 Task: In the Company york.cuny.edu, Create email and send with subject: 'Elevate Your Success: Introducing a Transformative Opportunity', and with mail content 'Good Evening,_x000D_
Step into a world of unlimited possibilities. Our cutting-edge solution will empower you to overcome challenges and achieve unparalleled success in your industry._x000D_
Thanks and Regards', attach the document: Agenda.pdf and insert image: visitingcard.jpg. Below Thank and Regards, write Reddit and insert the URL: www.reddit.com. Mark checkbox to create task to follow up : In 2 business days .  Enter or choose an email address of recipient's from company's contact and send.. Logged in from softage.10@softage.net
Action: Mouse moved to (59, 52)
Screenshot: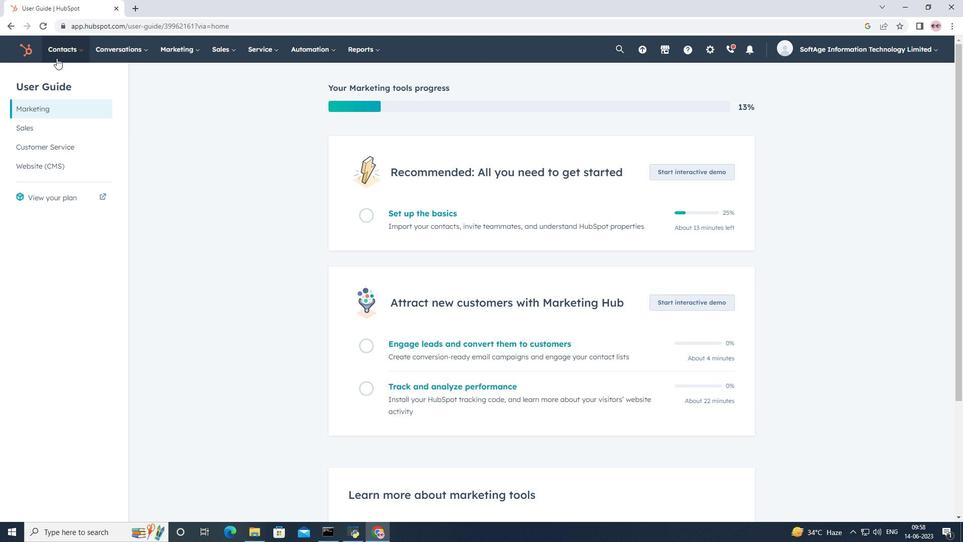 
Action: Mouse pressed left at (59, 52)
Screenshot: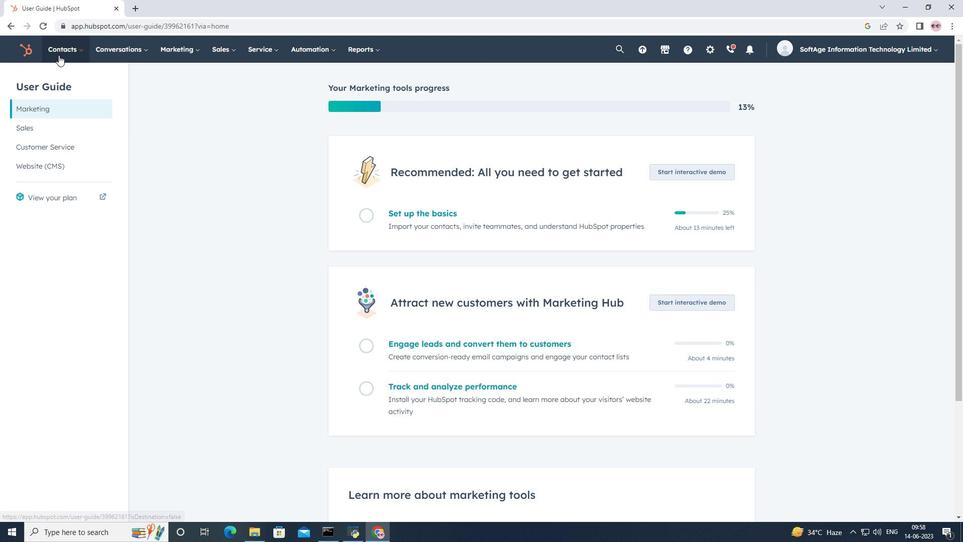 
Action: Mouse moved to (82, 93)
Screenshot: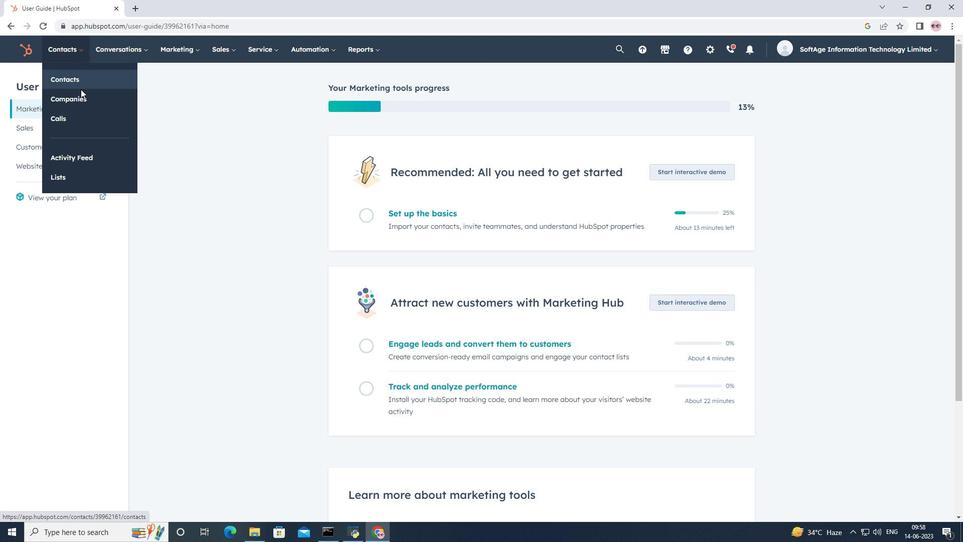 
Action: Mouse pressed left at (82, 93)
Screenshot: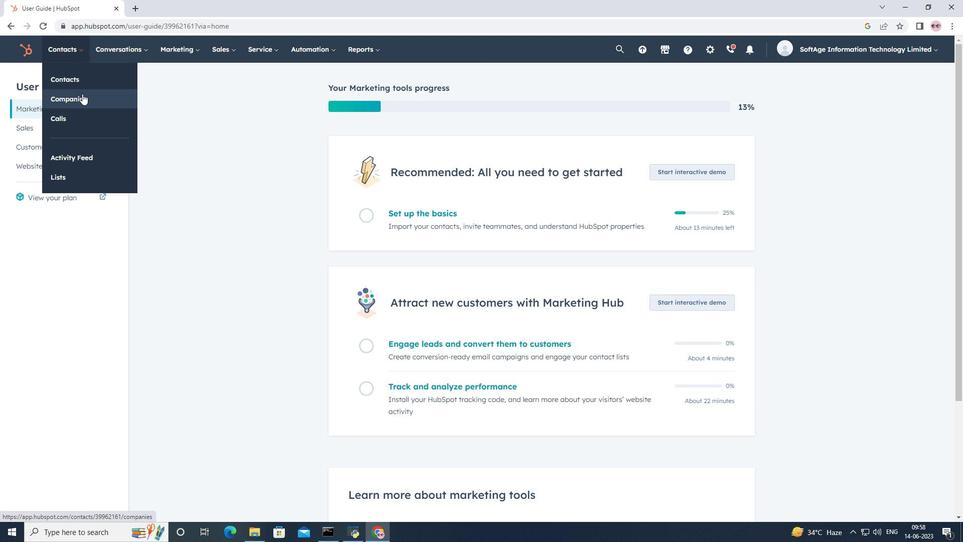 
Action: Mouse moved to (84, 165)
Screenshot: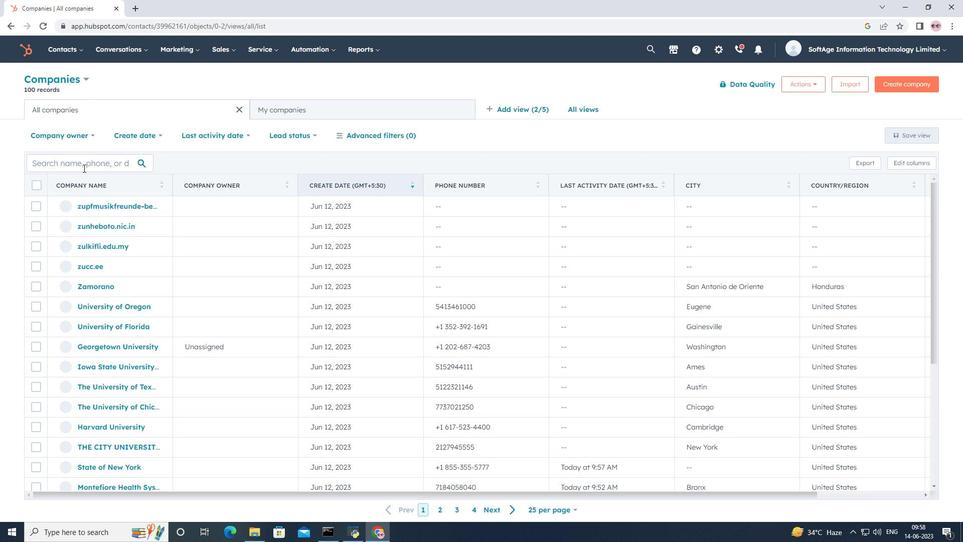 
Action: Mouse pressed left at (84, 165)
Screenshot: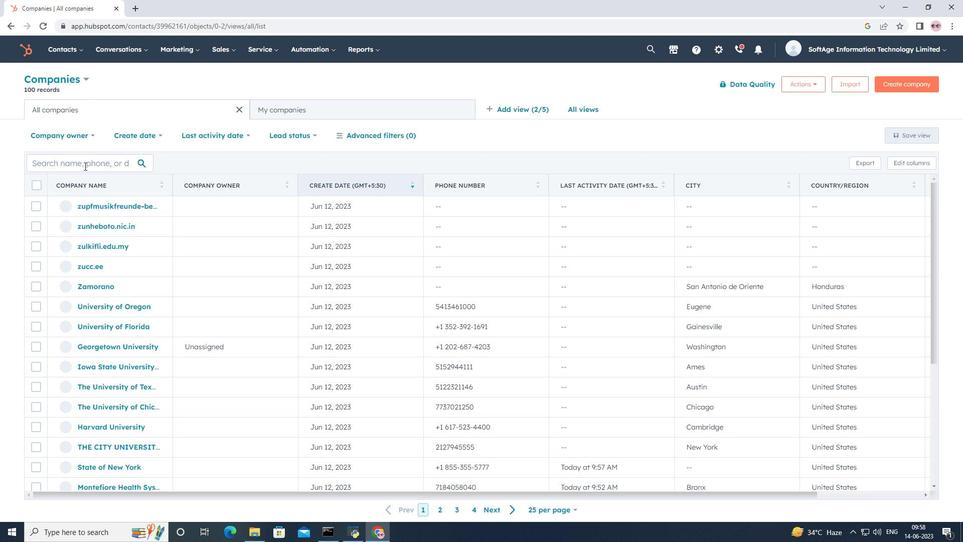 
Action: Key pressed <Key.shift><Key.shift><Key.shift><Key.shift><Key.shift><Key.shift><Key.shift><Key.shift><Key.shift><Key.shift><Key.shift><Key.shift><Key.shift><Key.shift><Key.shift><Key.shift><Key.shift><Key.shift><Key.shift><Key.shift><Key.shift><Key.shift><Key.shift><Key.shift><Key.shift><Key.shift><Key.shift><Key.shift><Key.shift><Key.shift><Key.shift><Key.shift><Key.shift><Key.shift><Key.shift><Key.shift>T<Key.backspace><Key.shift><Key.shift><Key.shift><Key.shift><Key.shift>Y<Key.backspace>york.edu
Screenshot: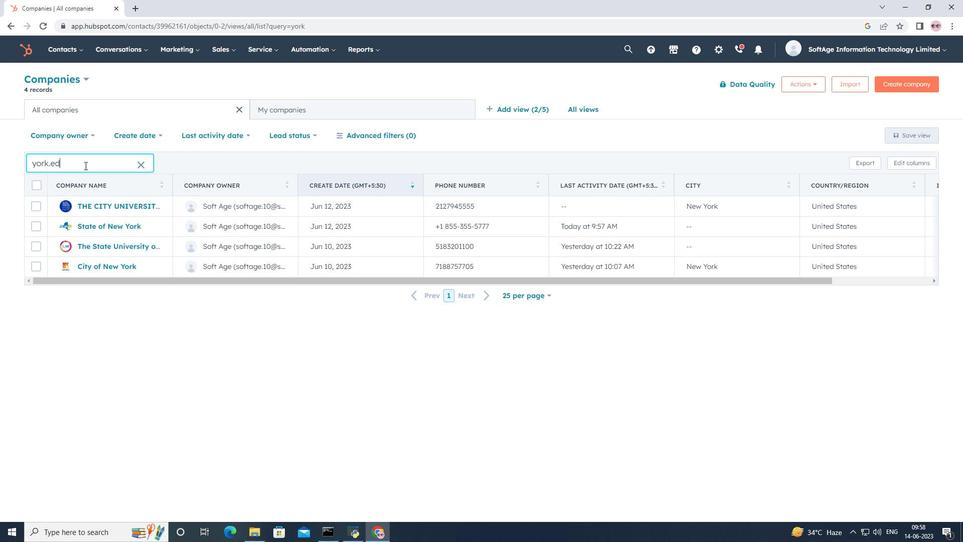 
Action: Mouse moved to (105, 210)
Screenshot: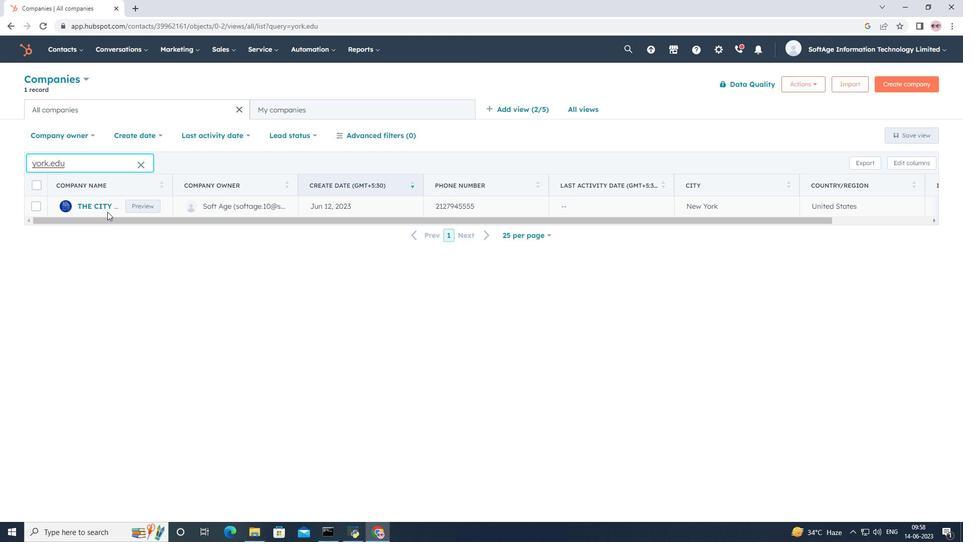 
Action: Mouse pressed left at (105, 210)
Screenshot: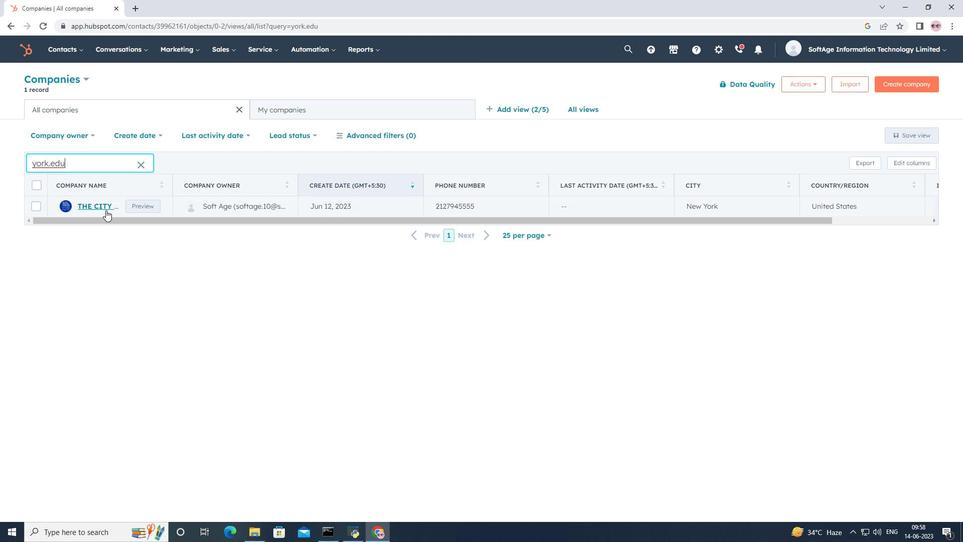 
Action: Mouse moved to (62, 168)
Screenshot: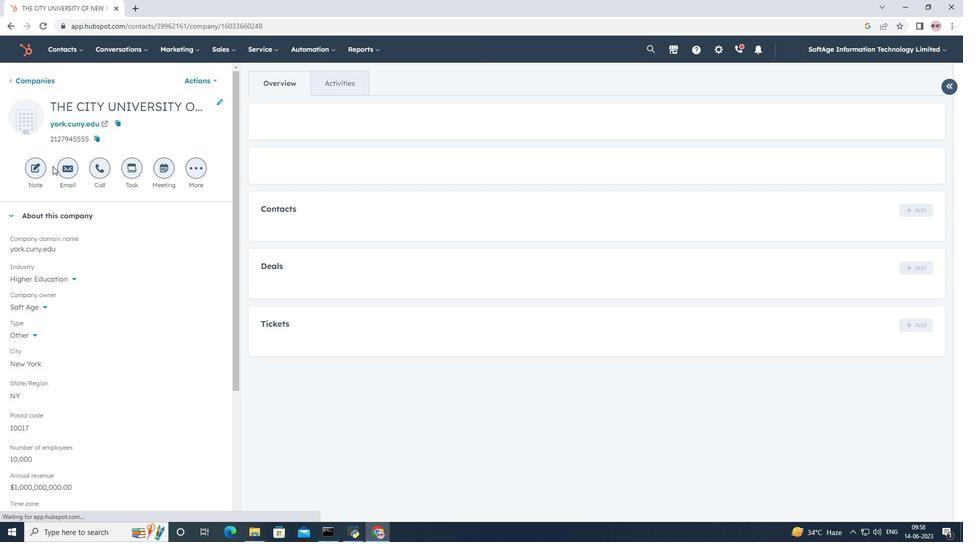 
Action: Mouse pressed left at (62, 168)
Screenshot: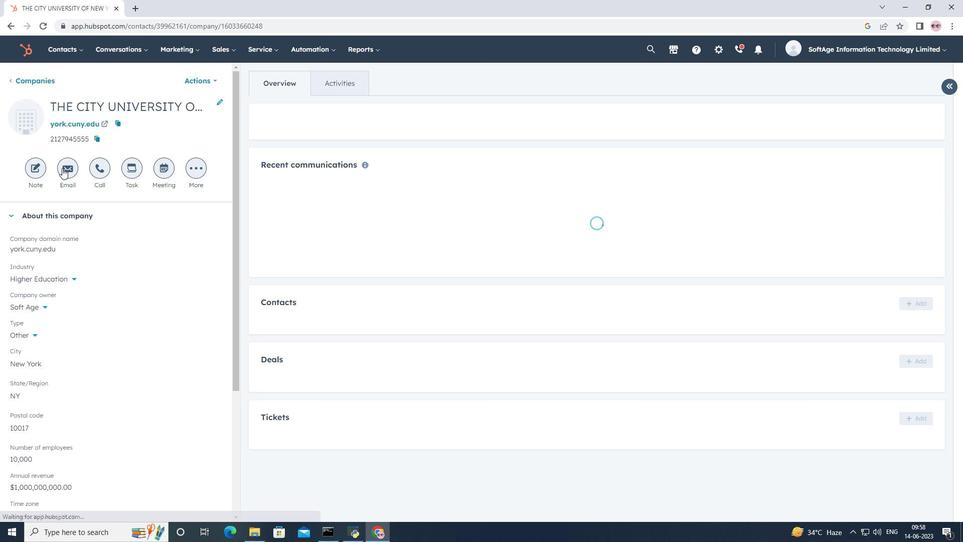 
Action: Mouse moved to (626, 337)
Screenshot: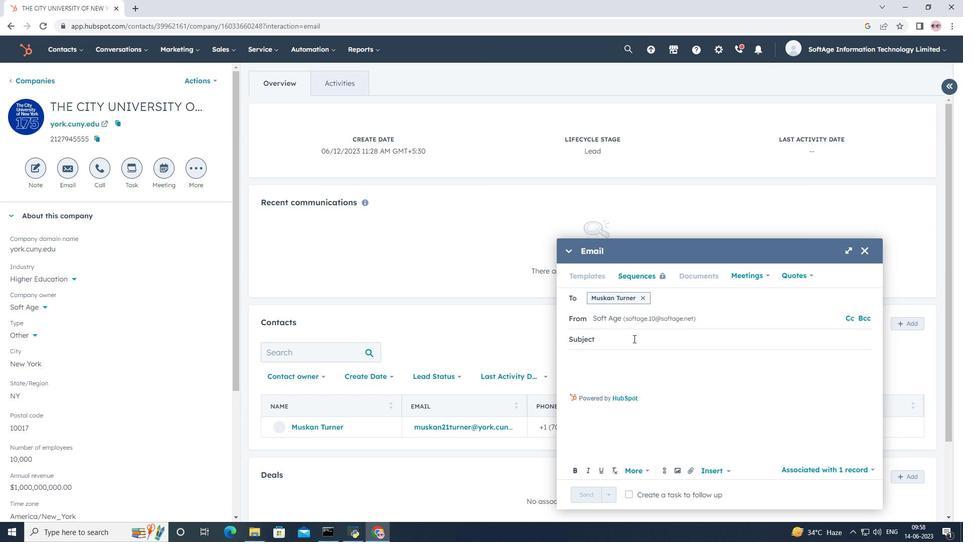
Action: Mouse pressed left at (626, 337)
Screenshot: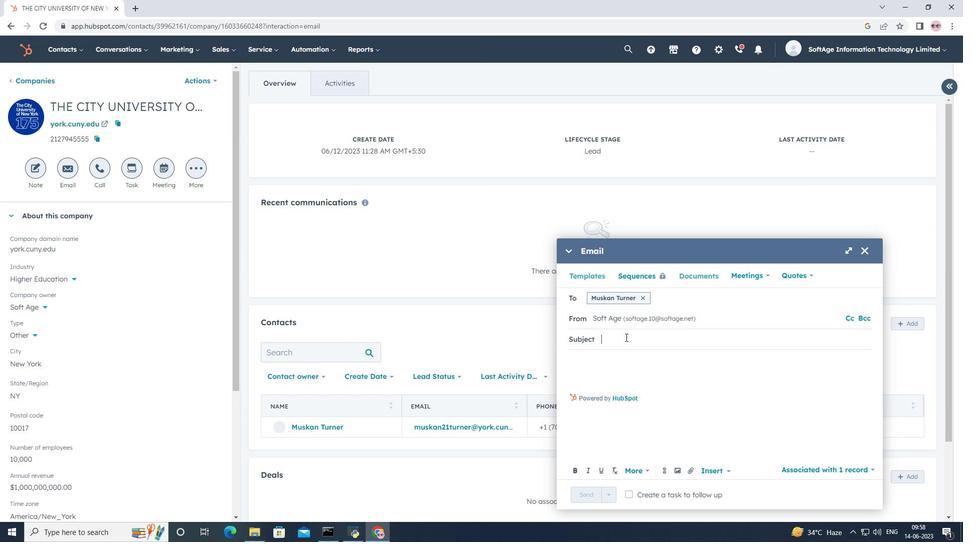 
Action: Key pressed <Key.shift>elevate<Key.space><Key.shift>Your<Key.space><Key.shift>Success<Key.shift>:<Key.space><Key.shift>Introducing<Key.space>a<Key.space><Key.shift><Key.shift><Key.shift><Key.shift><Key.shift><Key.shift><Key.shift><Key.shift><Key.shift><Key.shift>Transformative<Key.space><Key.shift><Key.shift>Opportunity
Screenshot: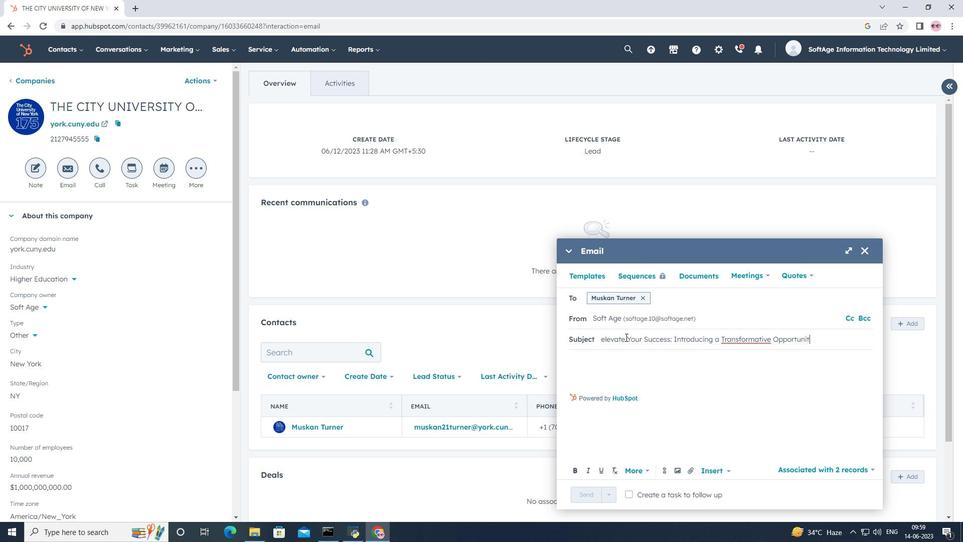 
Action: Mouse moved to (598, 358)
Screenshot: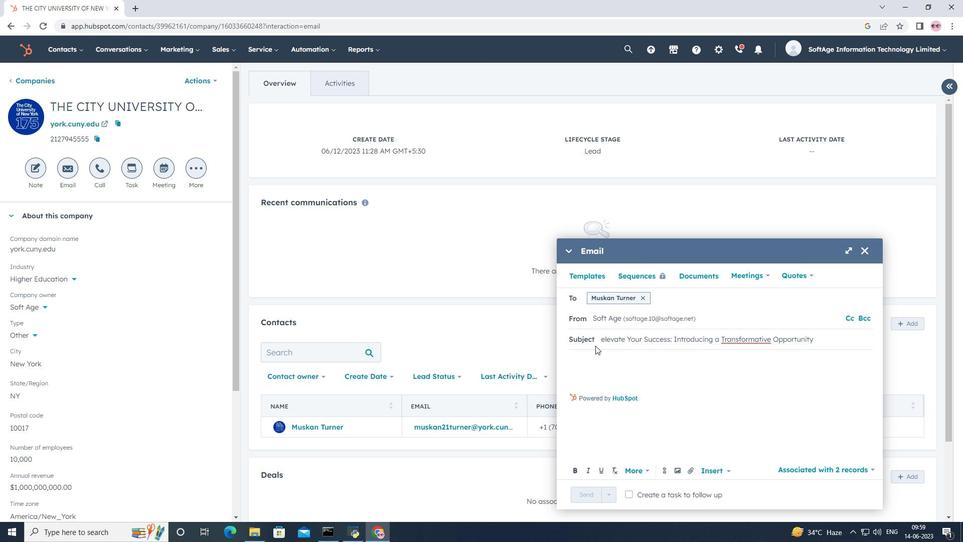 
Action: Mouse pressed left at (598, 358)
Screenshot: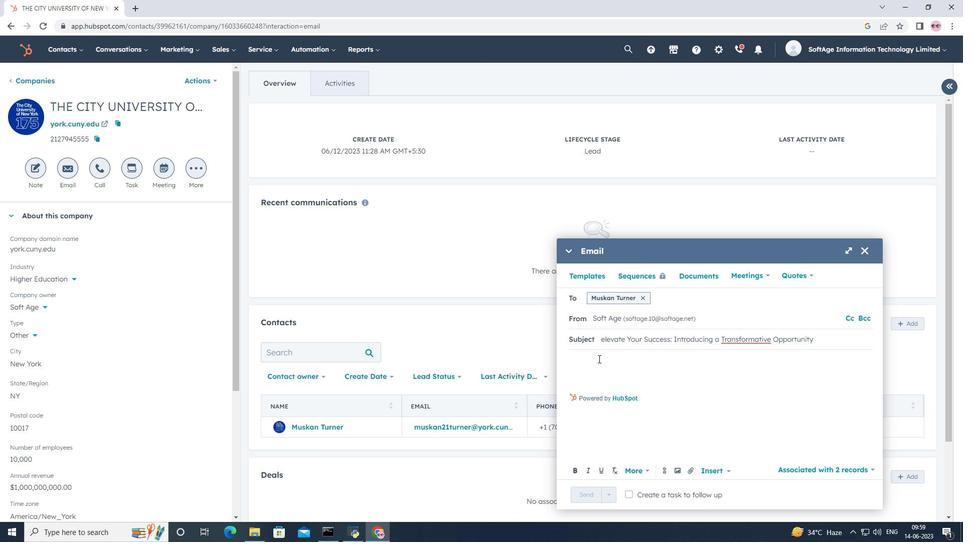 
Action: Key pressed <Key.shift><Key.shift><Key.shift><Key.shift><Key.shift><Key.shift><Key.shift><Key.shift><Key.shift><Key.shift><Key.shift><Key.shift><Key.shift><Key.shift><Key.shift><Key.shift><Key.shift><Key.shift><Key.shift><Key.shift><Key.shift><Key.shift><Key.shift><Key.shift><Key.shift>Good<Key.space><Key.shift>Evening<Key.enter><Key.shift><Key.shift><Key.shift><Key.shift><Key.shift><Key.shift><Key.shift><Key.shift><Key.shift><Key.shift><Key.shift><Key.shift><Key.shift><Key.shift><Key.shift><Key.shift><Key.shift><Key.shift><Key.shift><Key.shift><Key.shift><Key.shift><Key.shift><Key.shift><Key.shift>Step<Key.space>into<Key.space>aw<Key.backspace><Key.space>world<Key.space>of<Key.space>unlimited<Key.space>possibilities.<Key.space><Key.shift>Our<Key.space>cutting<Key.space><Key.backspace>-edge<Key.space>solution<Key.space>will<Key.space>empower<Key.space>you<Key.space>to<Key.space>over<Key.space><Key.backspace>come<Key.space>challenges<Key.space>and<Key.space>achieve<Key.space>unparalleled<Key.space>success<Key.space>in<Key.space>your<Key.space>industry.<Key.enter><Key.shift><Key.shift><Key.shift><Key.shift><Key.shift><Key.shift><Key.shift>Thanks<Key.space>and<Key.space><Key.shift>Regards<Key.enter>
Screenshot: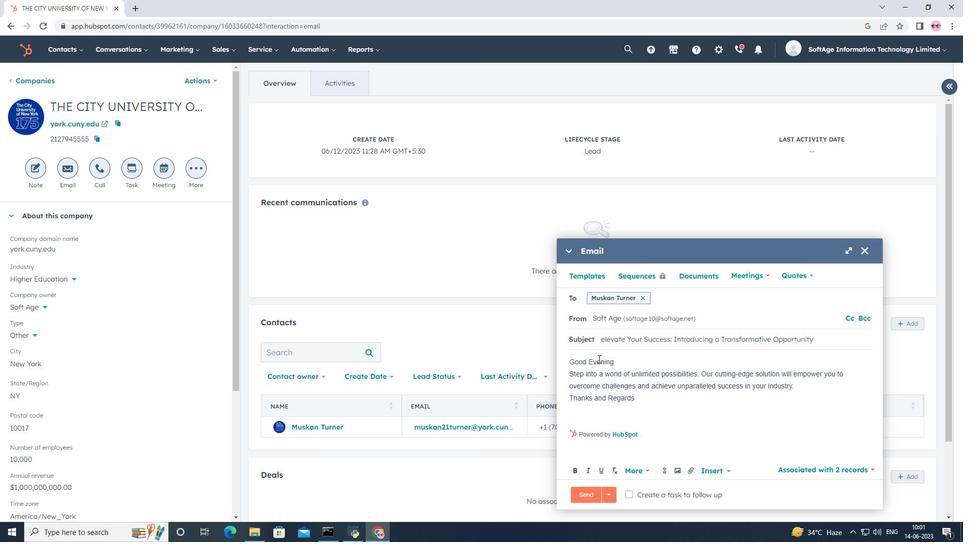 
Action: Mouse moved to (691, 473)
Screenshot: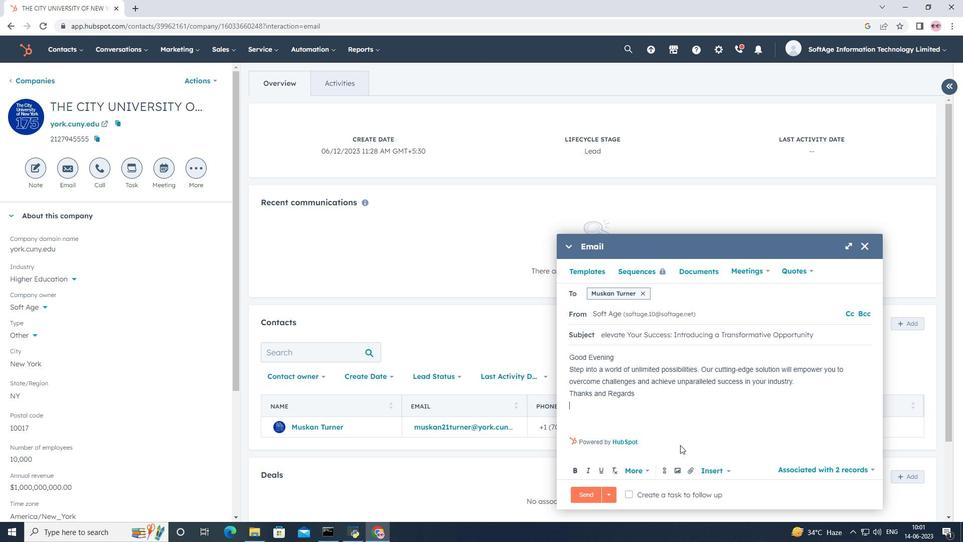 
Action: Mouse pressed left at (691, 473)
Screenshot: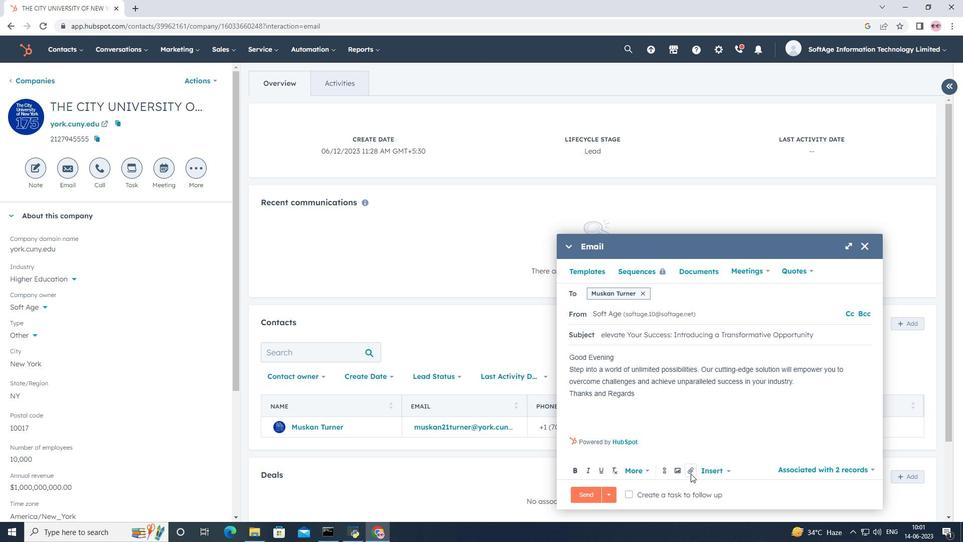 
Action: Mouse moved to (697, 436)
Screenshot: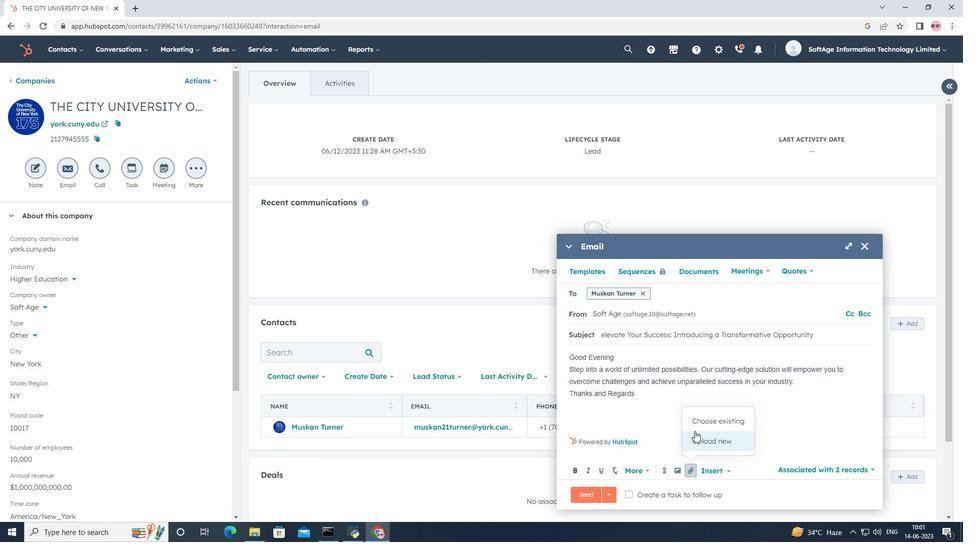 
Action: Mouse pressed left at (697, 436)
Screenshot: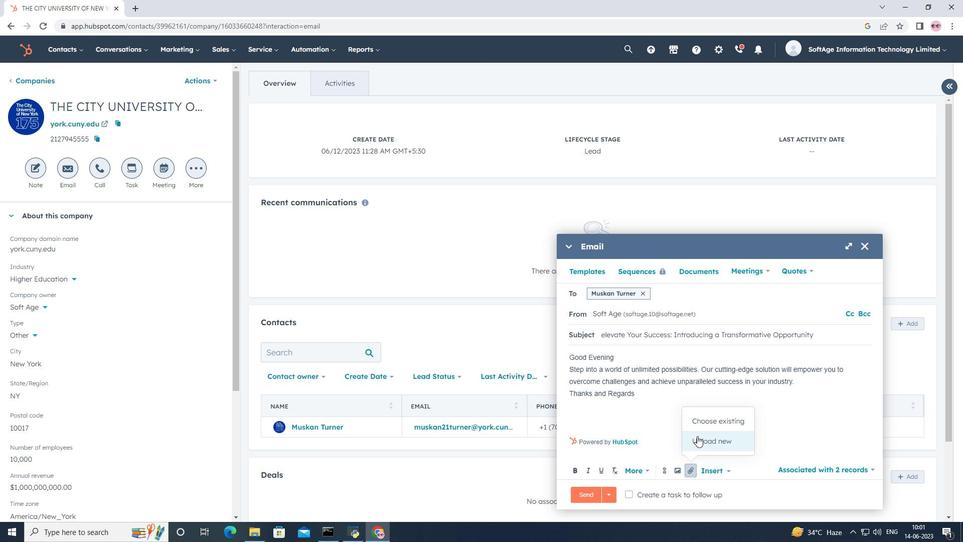 
Action: Mouse moved to (56, 129)
Screenshot: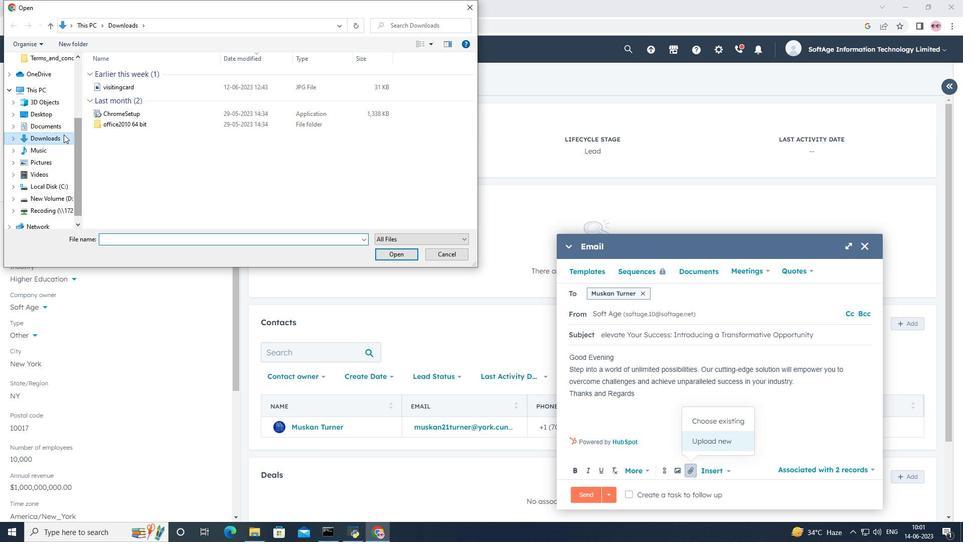 
Action: Mouse pressed left at (56, 129)
Screenshot: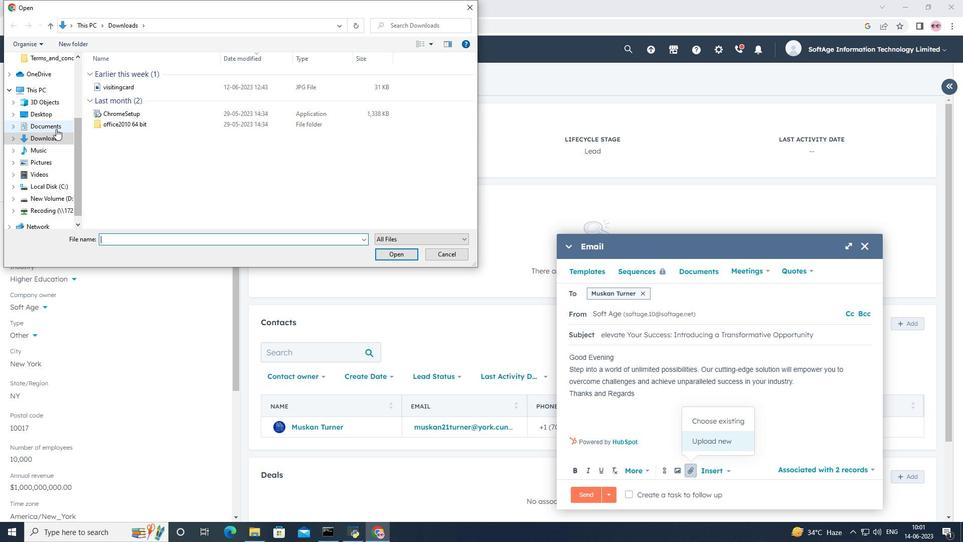 
Action: Mouse moved to (131, 85)
Screenshot: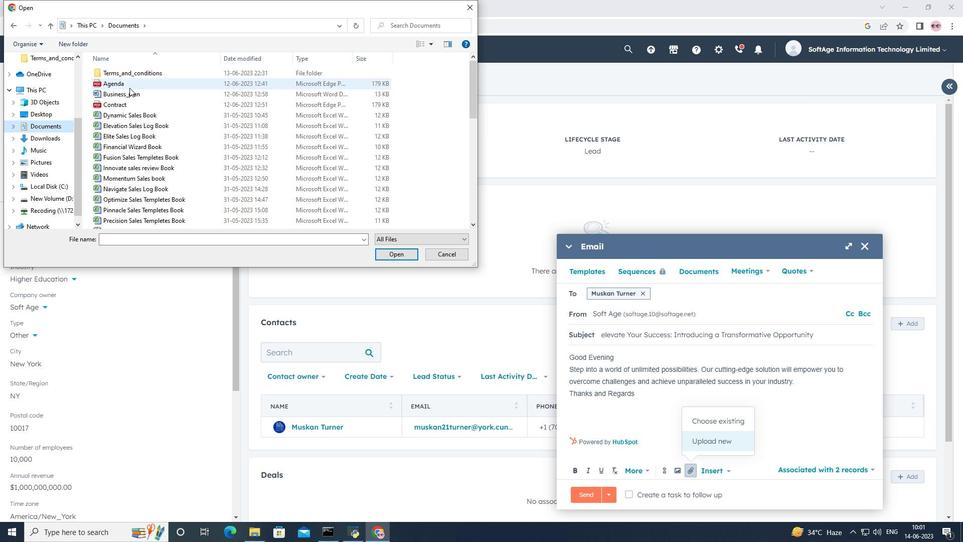 
Action: Mouse pressed left at (131, 85)
Screenshot: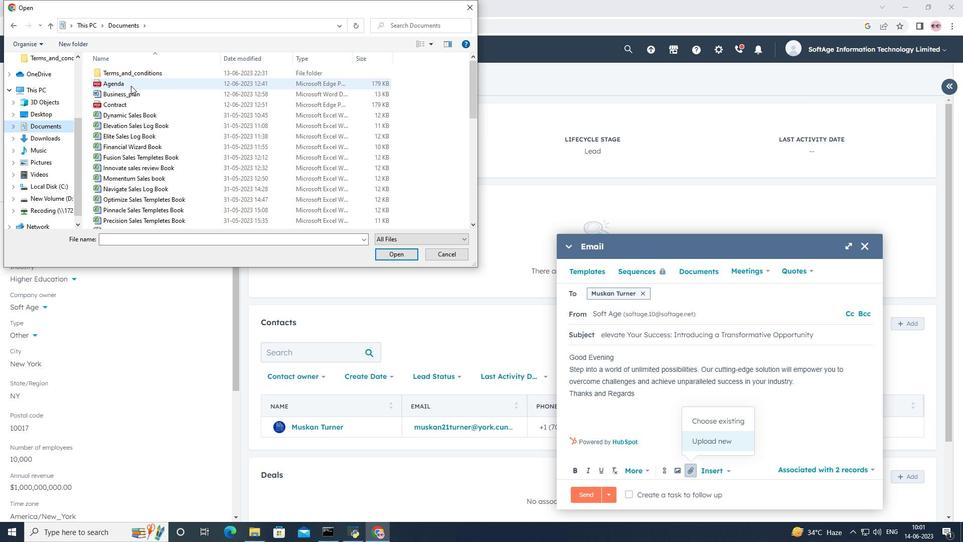 
Action: Mouse moved to (414, 254)
Screenshot: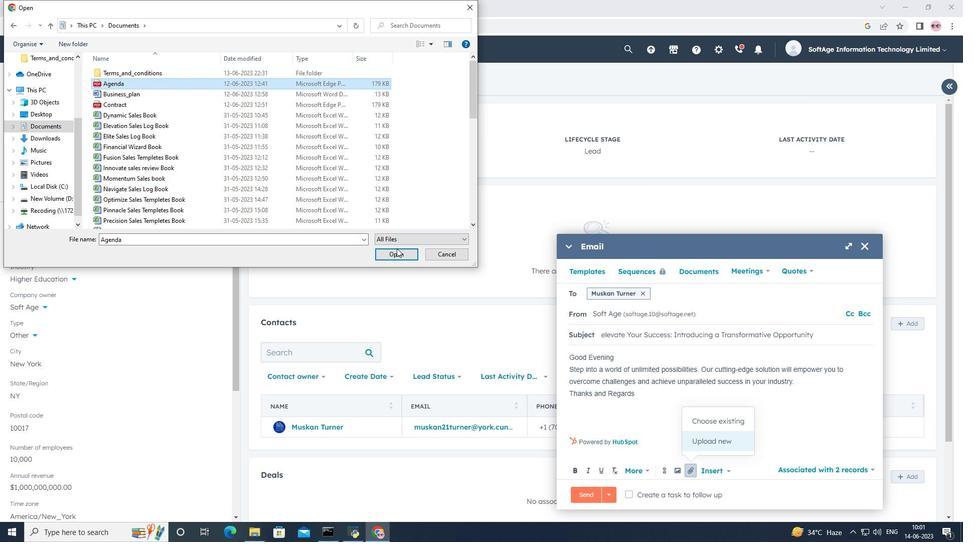 
Action: Mouse pressed left at (414, 254)
Screenshot: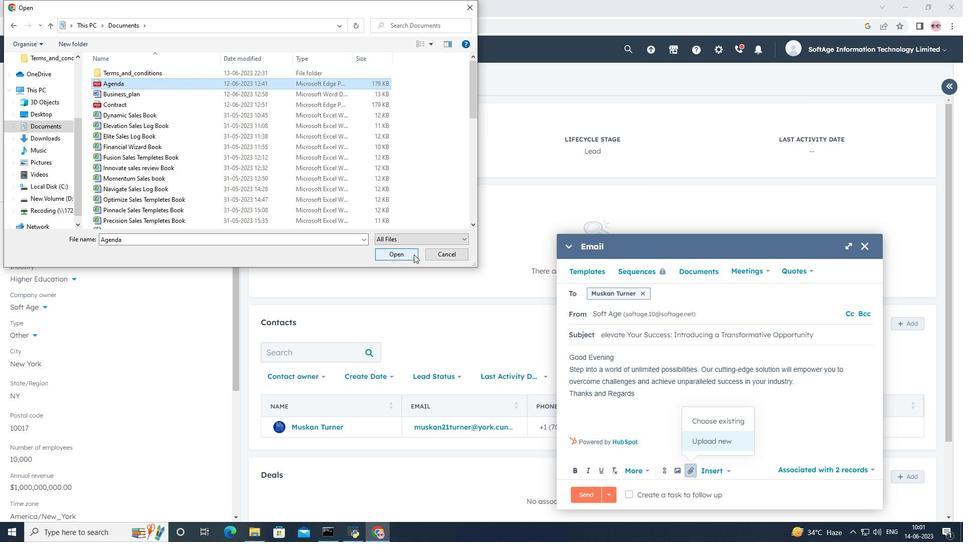 
Action: Mouse moved to (680, 443)
Screenshot: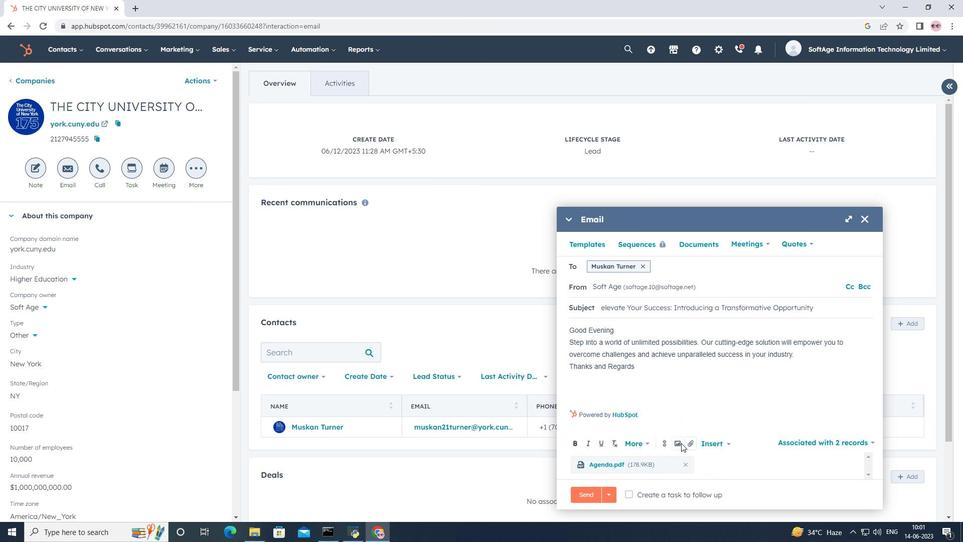 
Action: Mouse pressed left at (680, 443)
Screenshot: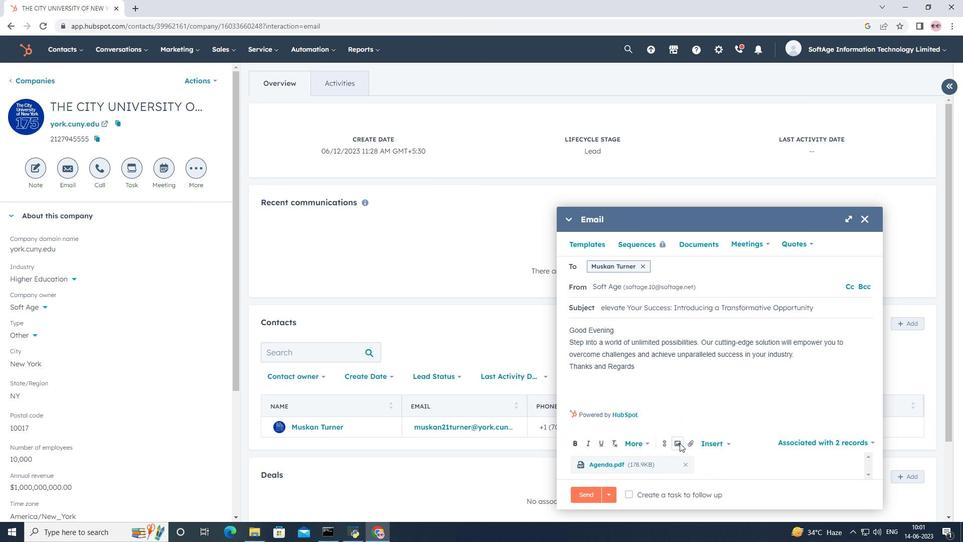 
Action: Mouse moved to (668, 415)
Screenshot: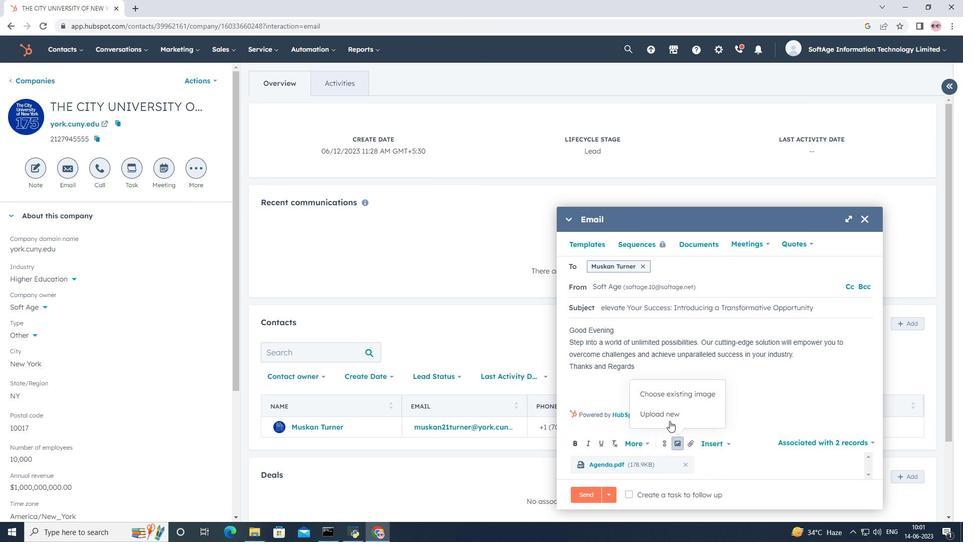 
Action: Mouse pressed left at (668, 415)
Screenshot: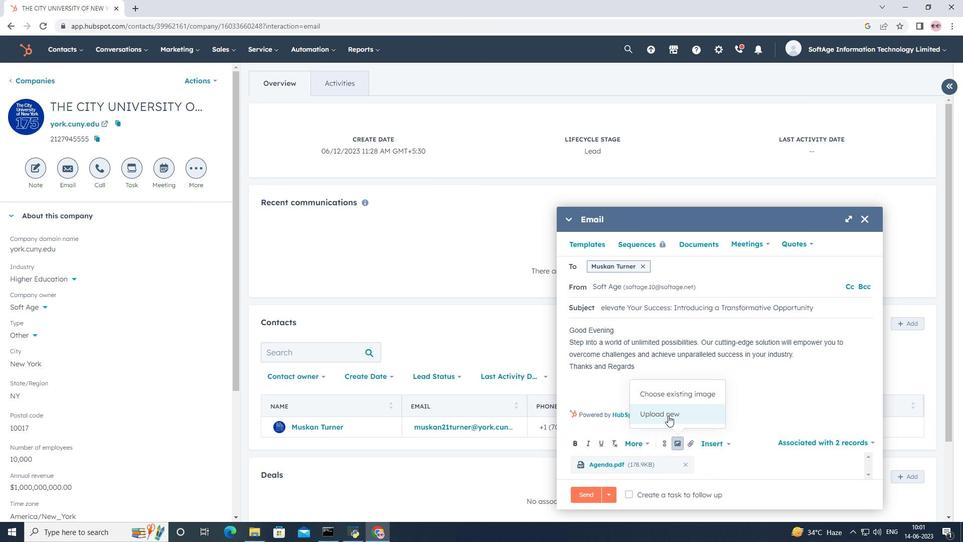 
Action: Mouse moved to (45, 138)
Screenshot: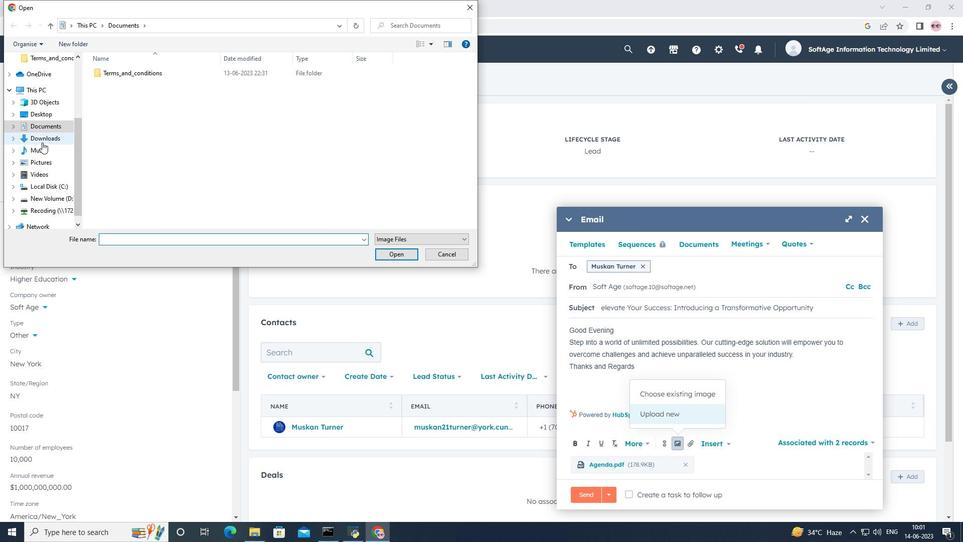
Action: Mouse pressed left at (45, 138)
Screenshot: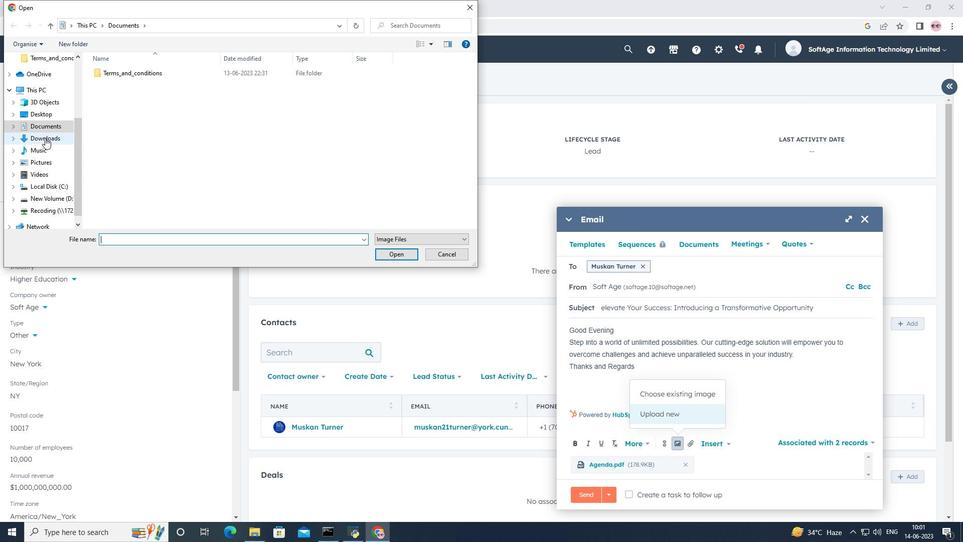 
Action: Mouse moved to (112, 83)
Screenshot: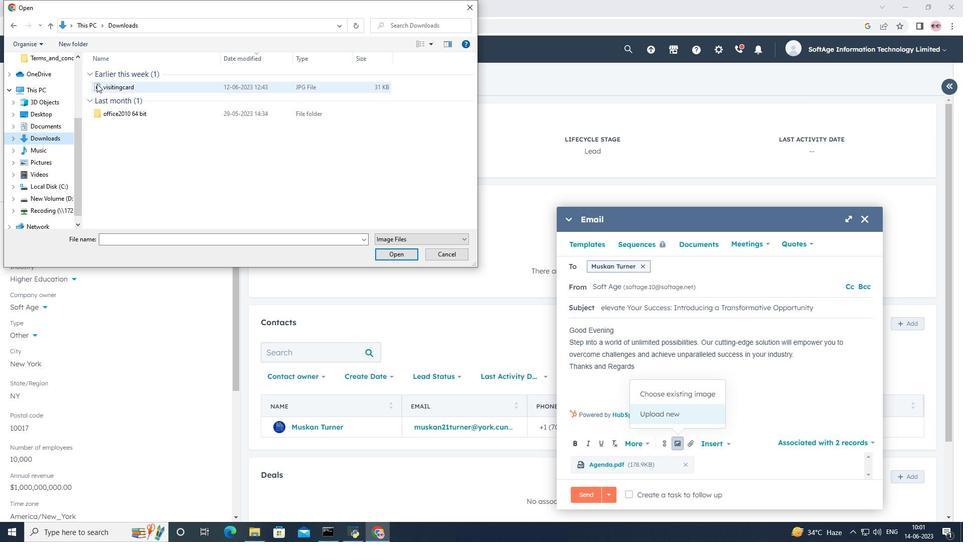 
Action: Mouse pressed left at (112, 83)
Screenshot: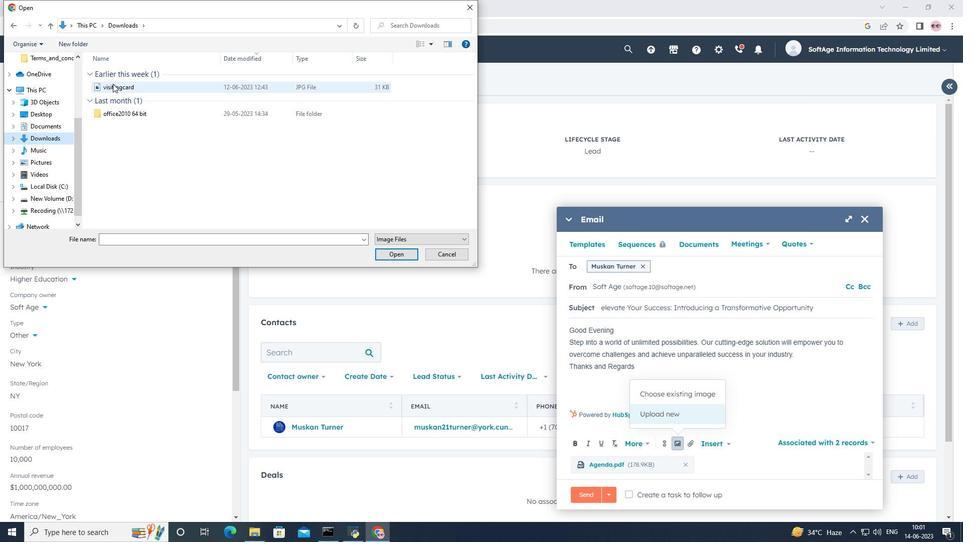 
Action: Mouse moved to (400, 253)
Screenshot: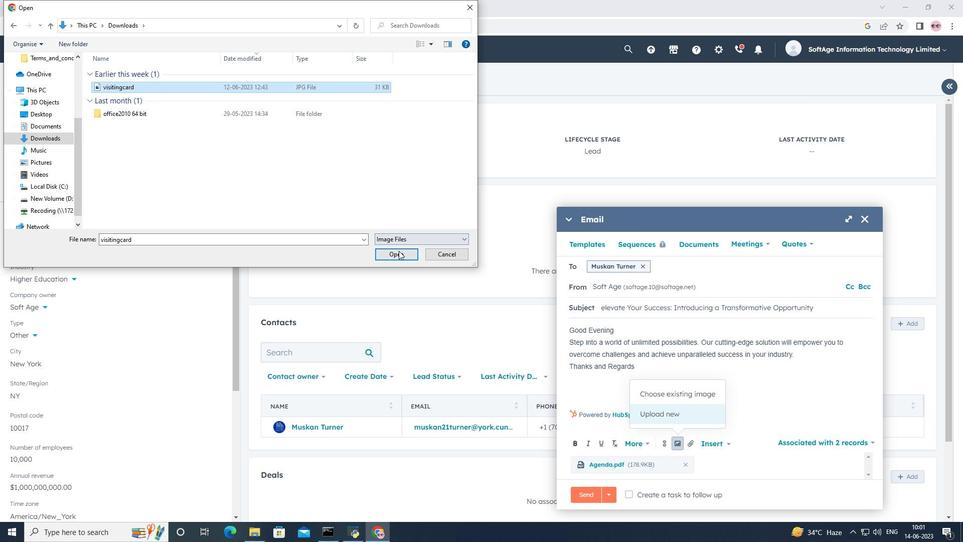 
Action: Mouse pressed left at (400, 253)
Screenshot: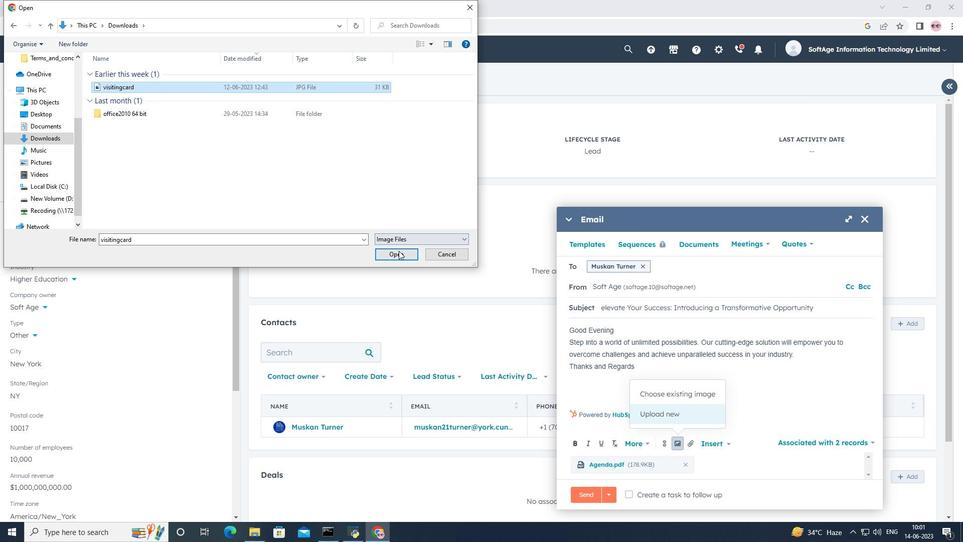
Action: Mouse moved to (601, 278)
Screenshot: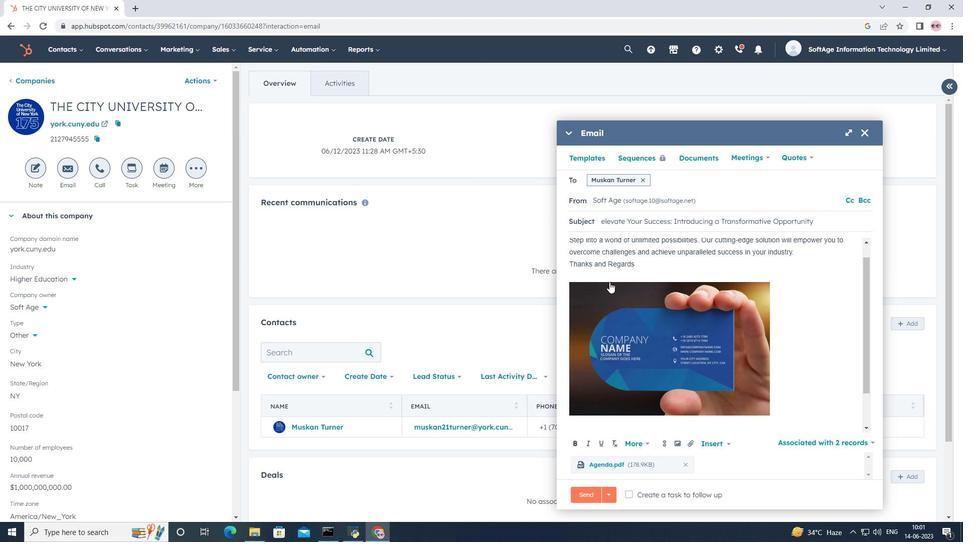 
Action: Mouse pressed left at (601, 278)
Screenshot: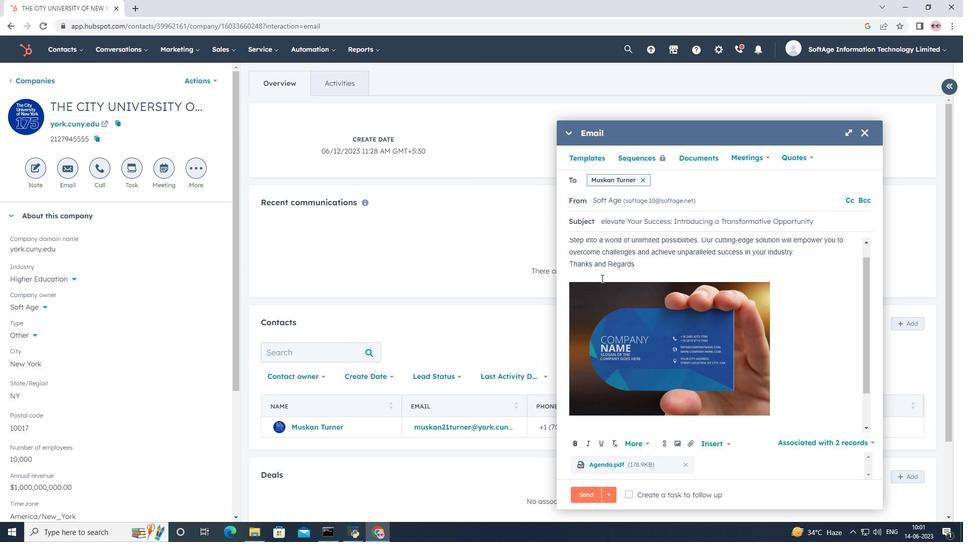 
Action: Key pressed <Key.shift>Reddit
Screenshot: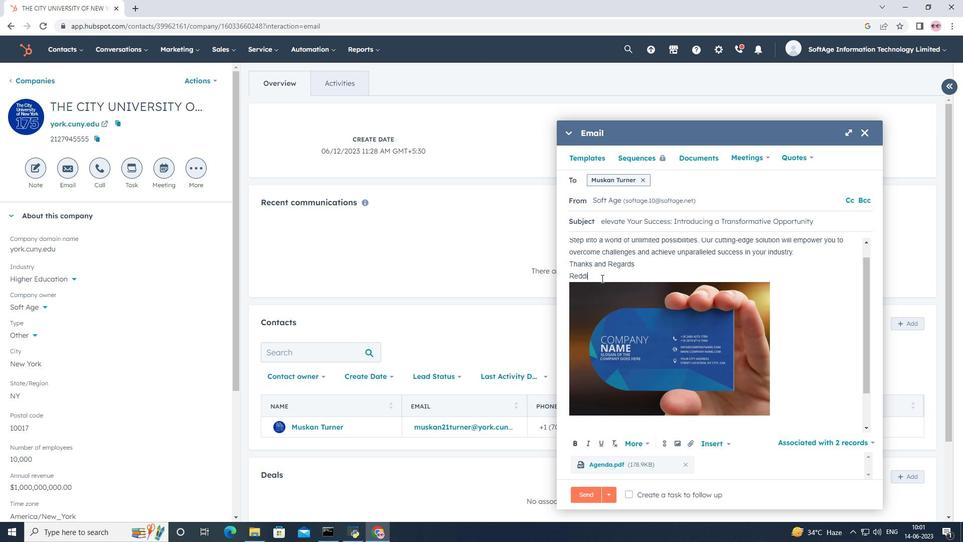 
Action: Mouse moved to (604, 282)
Screenshot: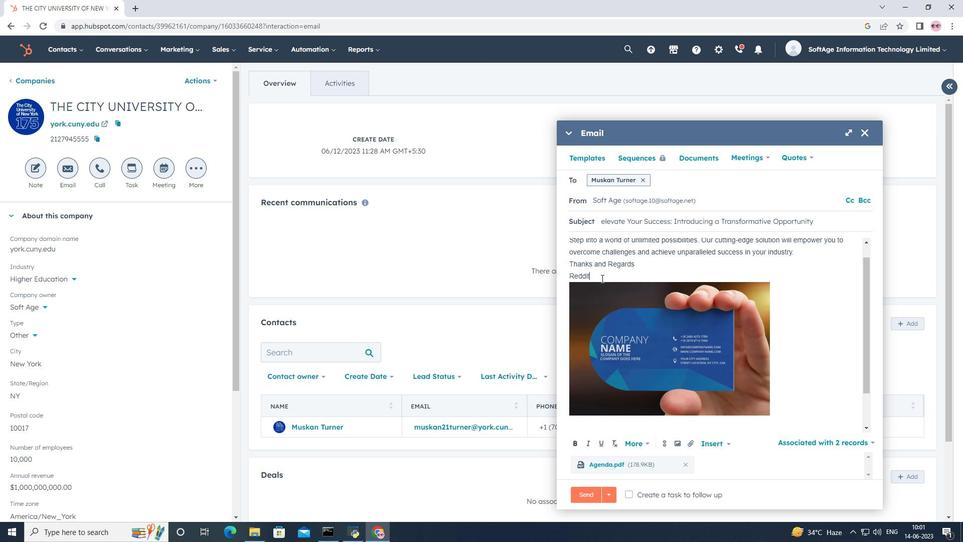 
Action: Key pressed <Key.space>
Screenshot: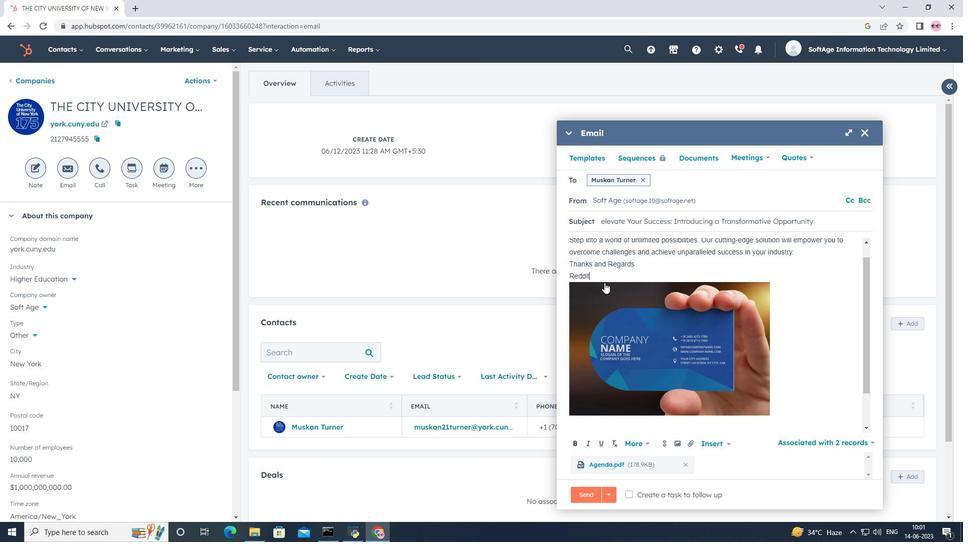 
Action: Mouse moved to (667, 443)
Screenshot: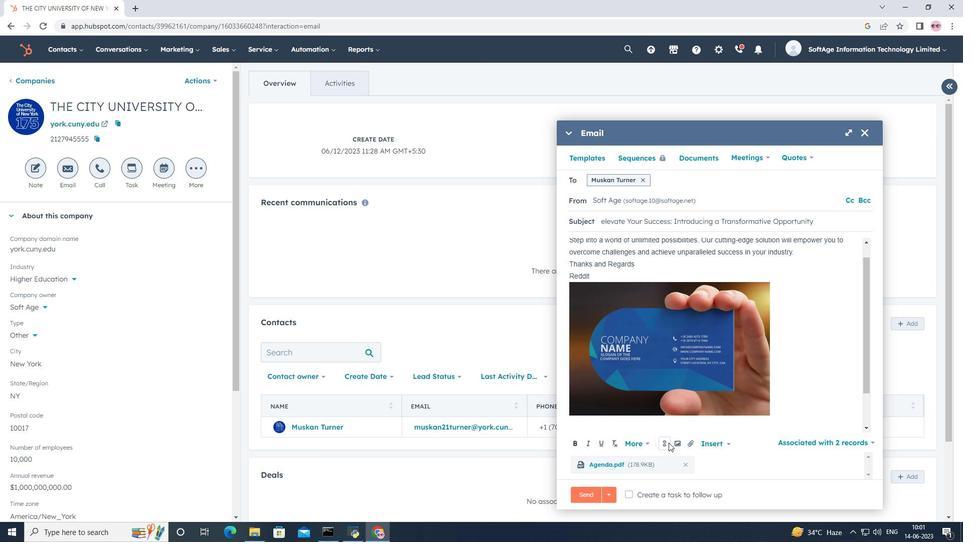 
Action: Mouse pressed left at (667, 443)
Screenshot: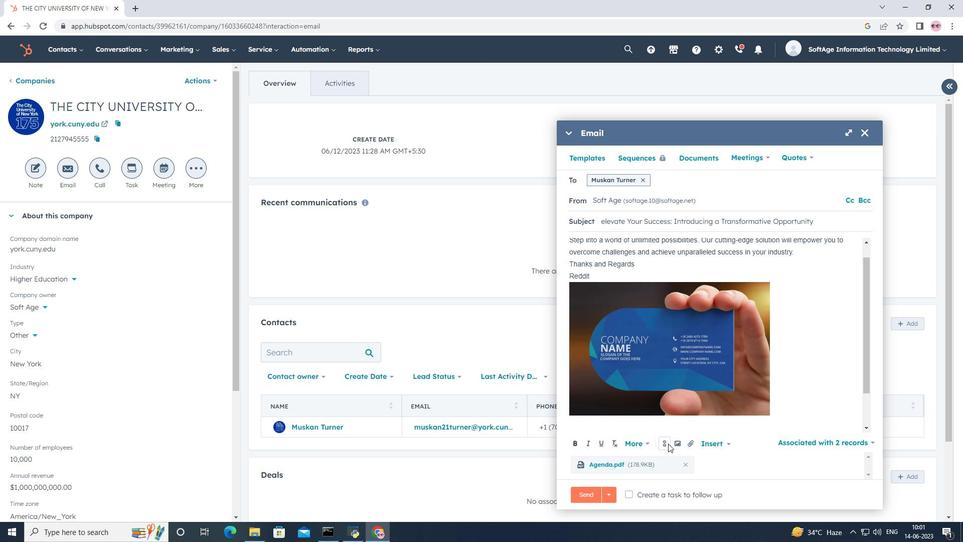 
Action: Mouse moved to (684, 381)
Screenshot: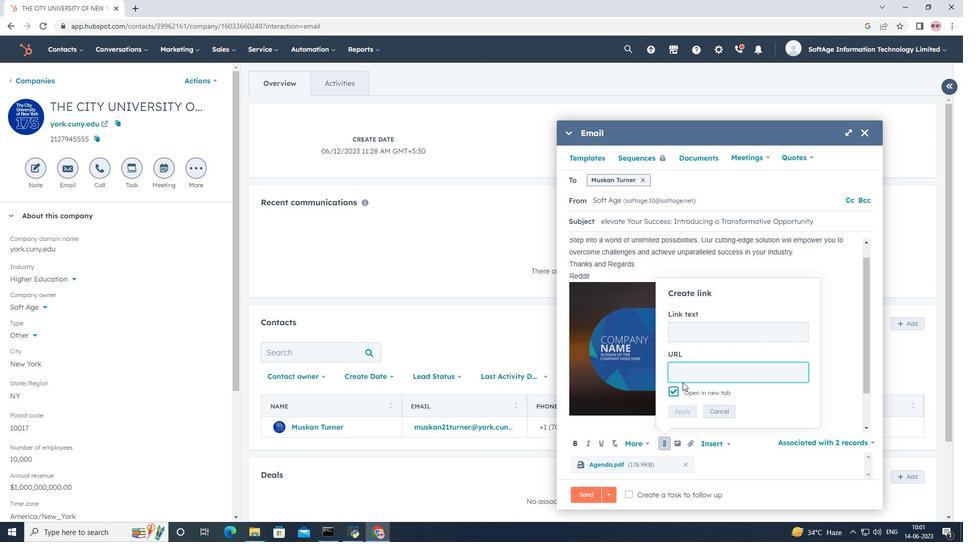 
Action: Key pressed www.<Key.shift>reddit.com
Screenshot: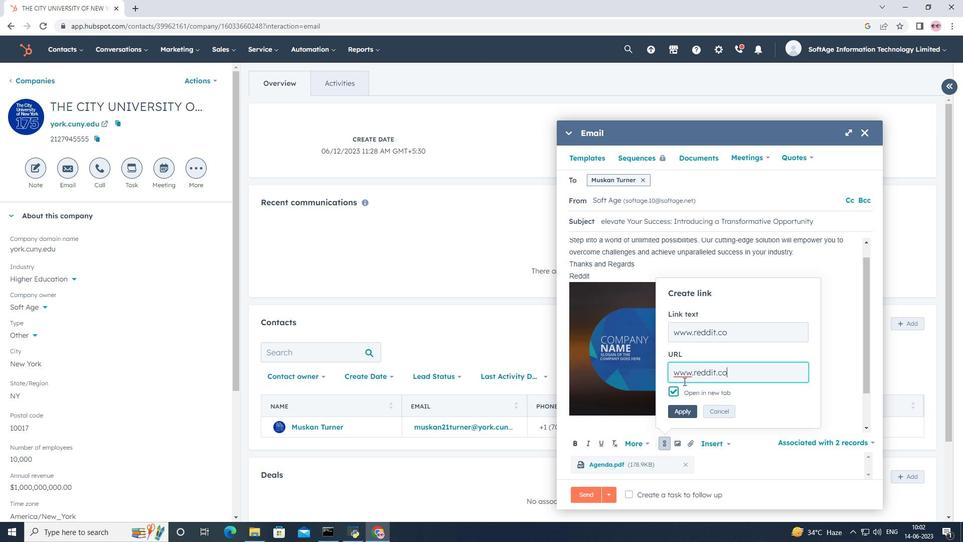
Action: Mouse moved to (689, 406)
Screenshot: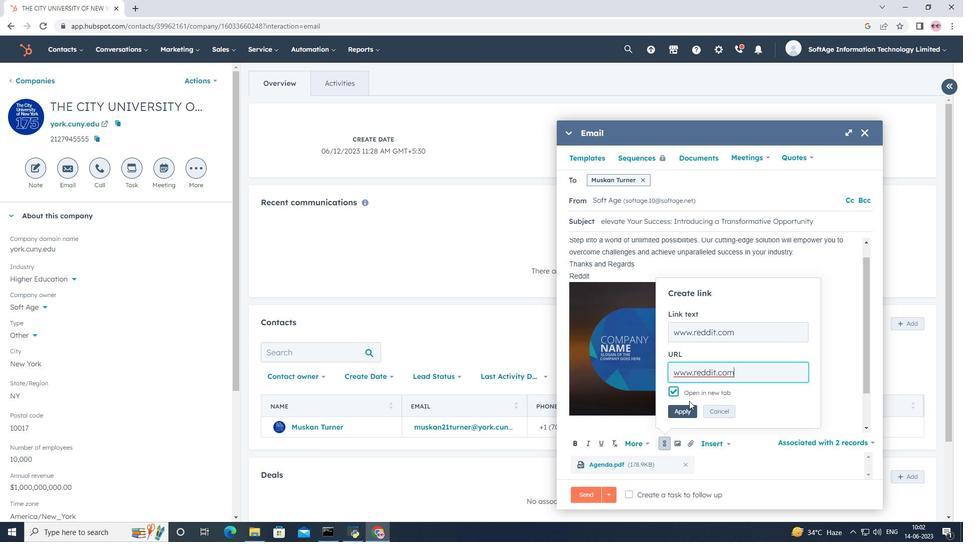 
Action: Mouse pressed left at (689, 406)
Screenshot: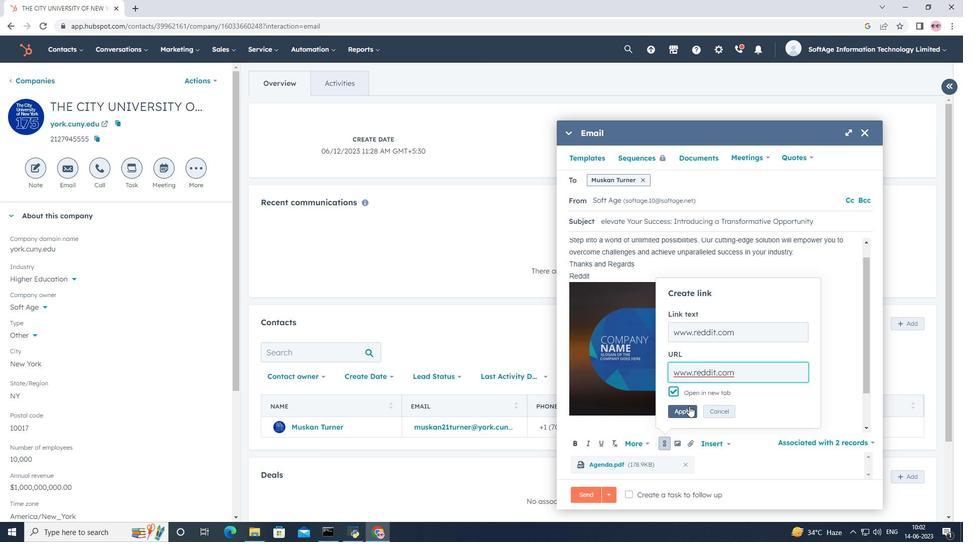 
Action: Mouse moved to (689, 406)
Screenshot: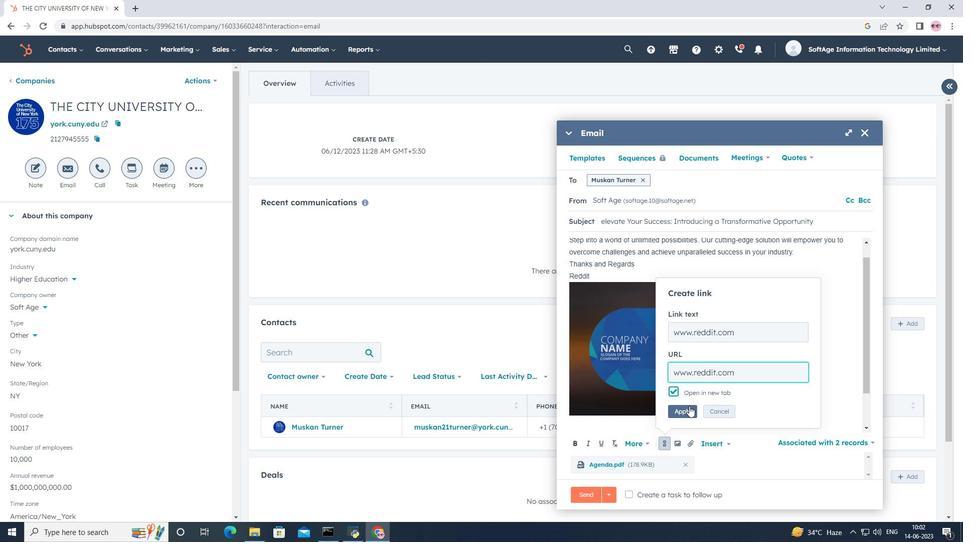 
Action: Mouse scrolled (689, 405) with delta (0, 0)
Screenshot: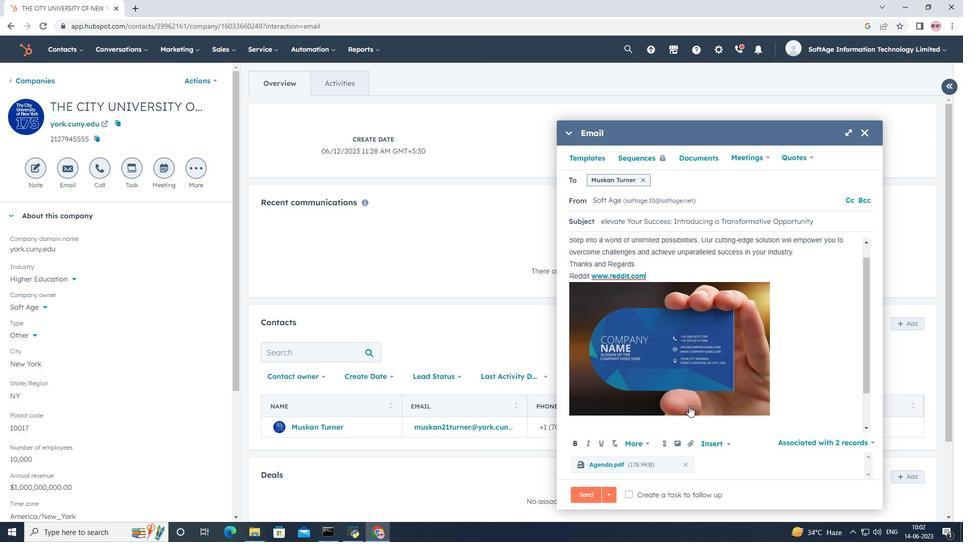 
Action: Mouse scrolled (689, 405) with delta (0, 0)
Screenshot: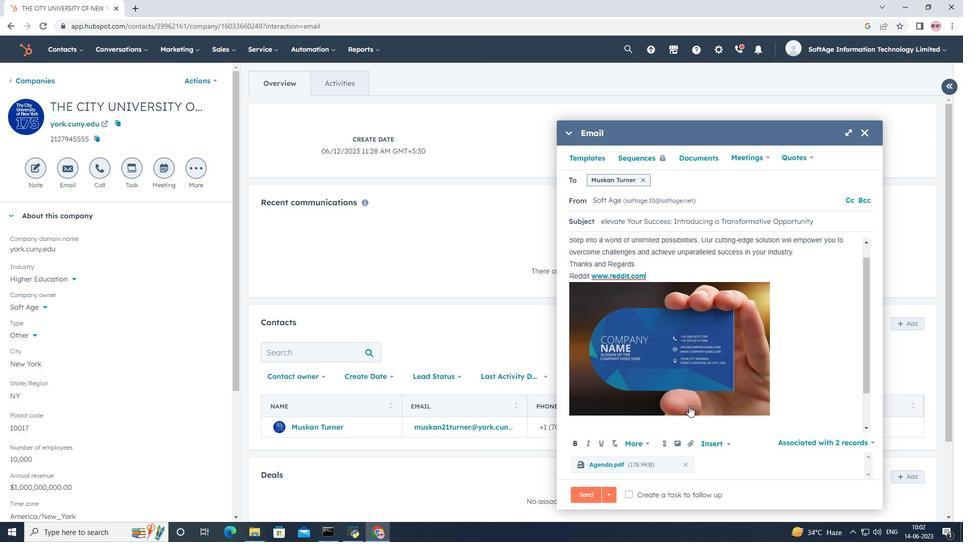 
Action: Mouse scrolled (689, 405) with delta (0, 0)
Screenshot: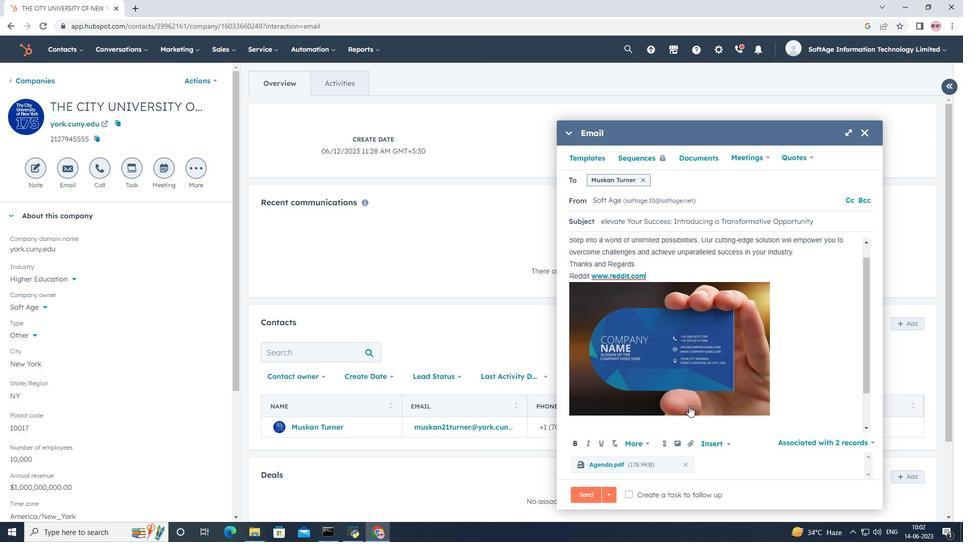 
Action: Mouse scrolled (689, 406) with delta (0, 0)
Screenshot: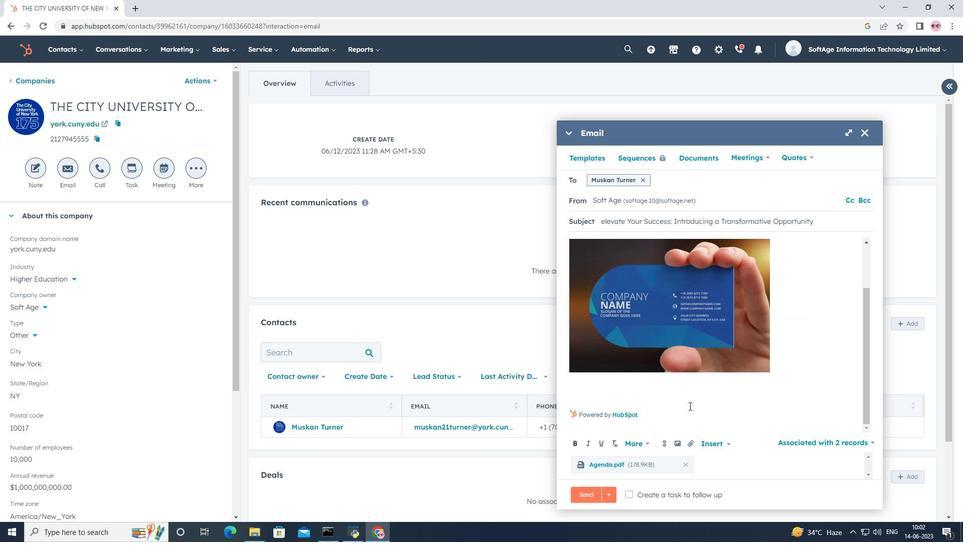 
Action: Mouse scrolled (689, 406) with delta (0, 0)
Screenshot: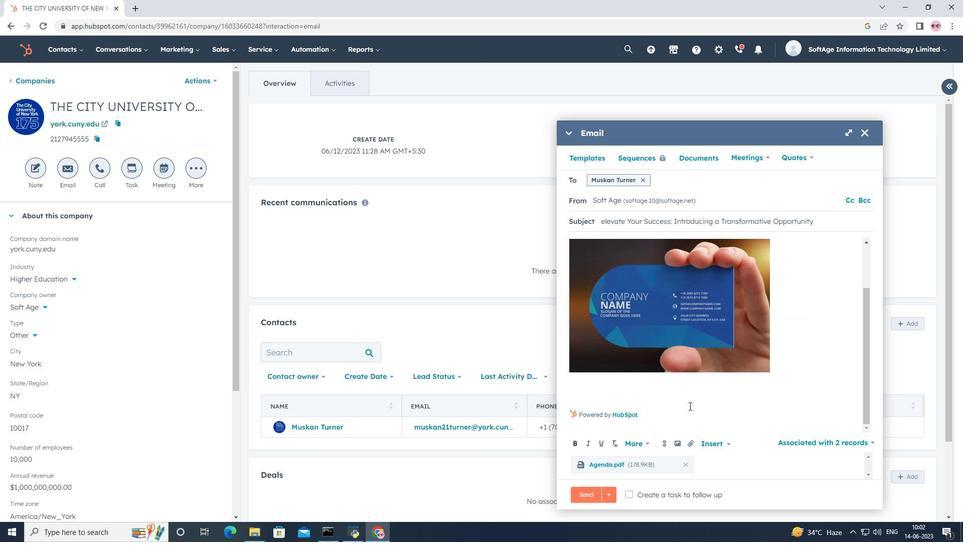 
Action: Mouse scrolled (689, 406) with delta (0, 0)
Screenshot: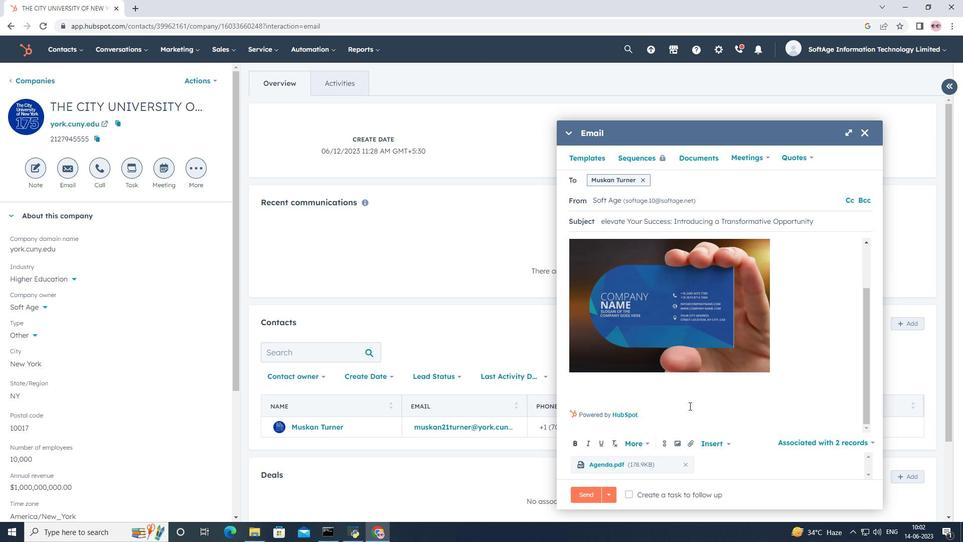 
Action: Mouse scrolled (689, 406) with delta (0, 0)
Screenshot: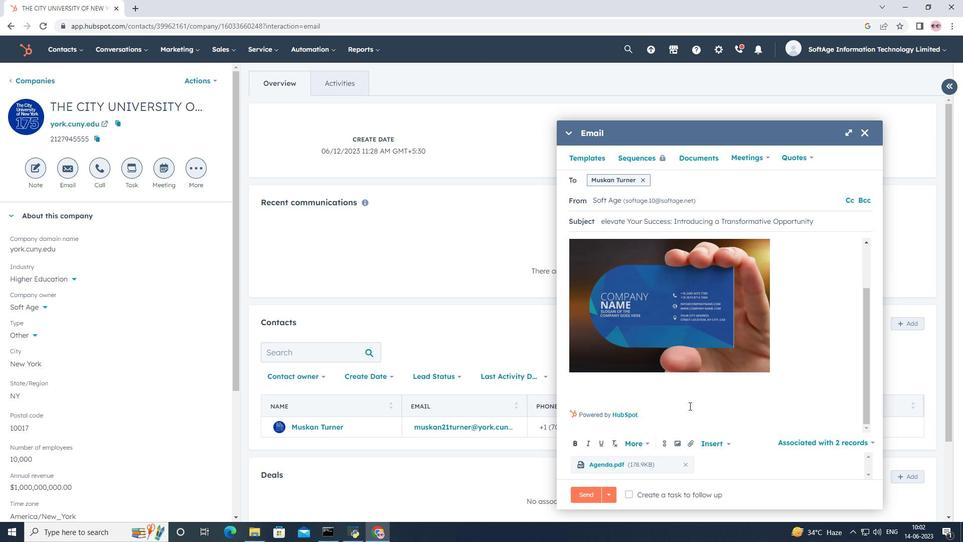 
Action: Mouse scrolled (689, 406) with delta (0, 0)
Screenshot: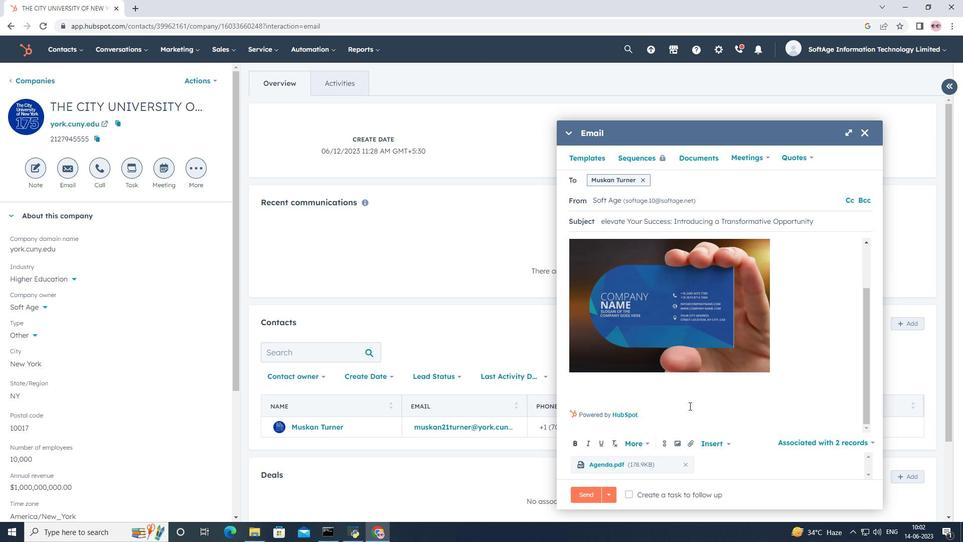 
Action: Mouse moved to (672, 497)
Screenshot: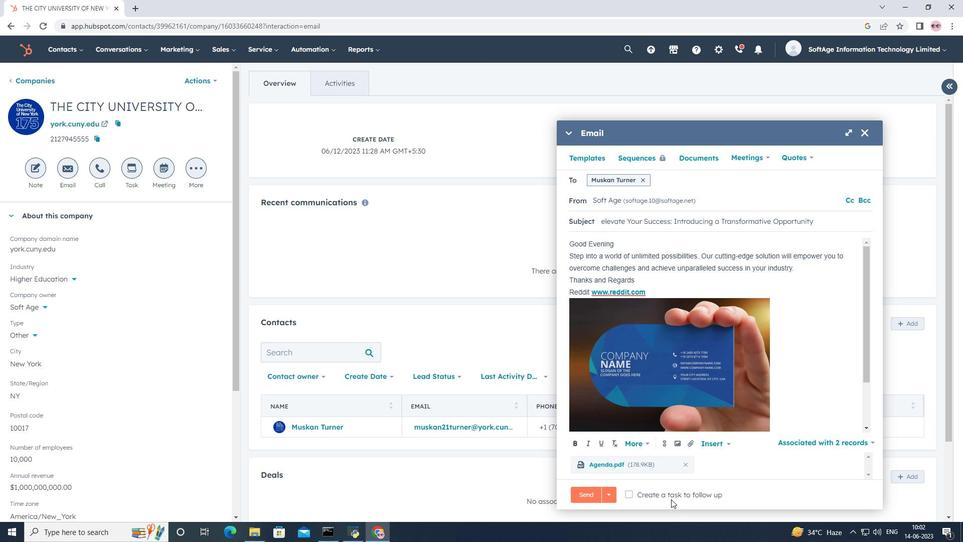 
Action: Mouse pressed left at (672, 497)
Screenshot: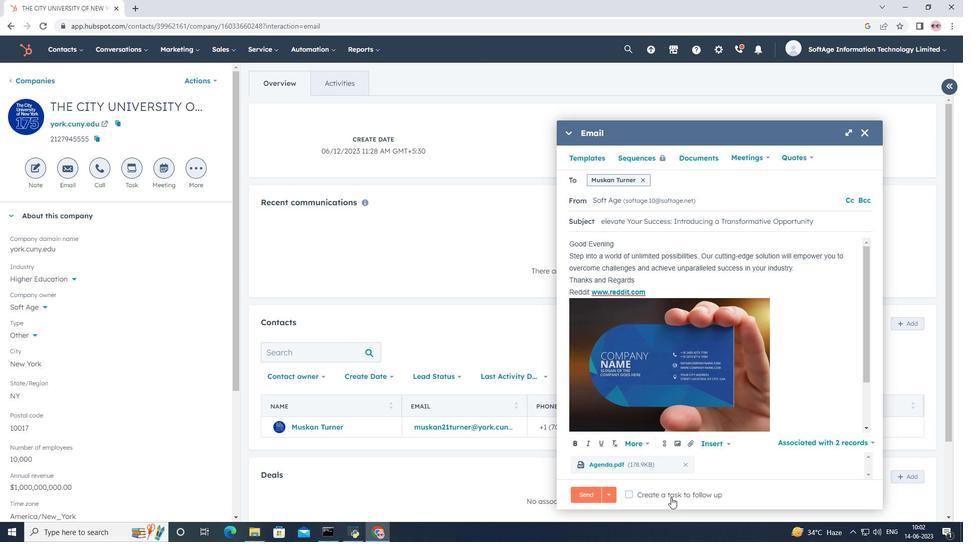 
Action: Mouse moved to (831, 493)
Screenshot: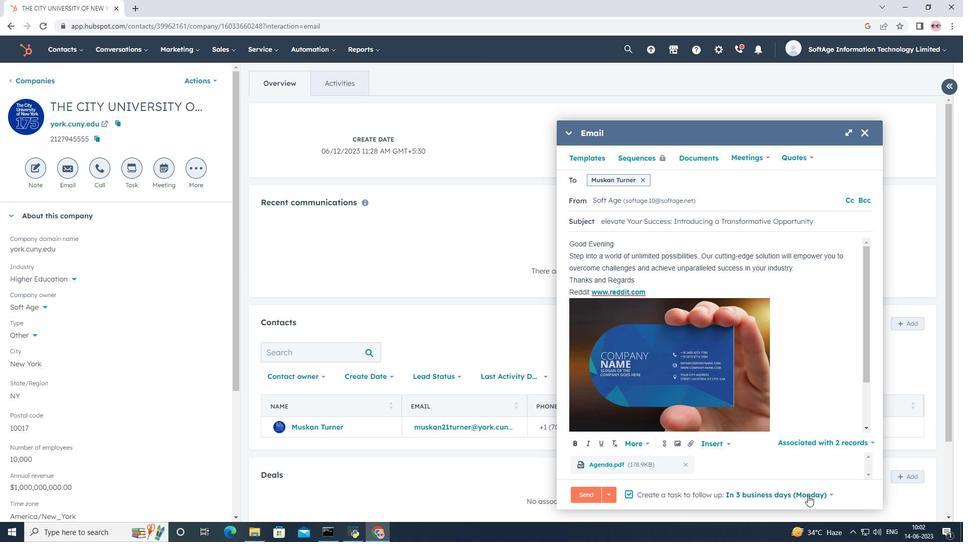 
Action: Mouse pressed left at (831, 493)
Screenshot: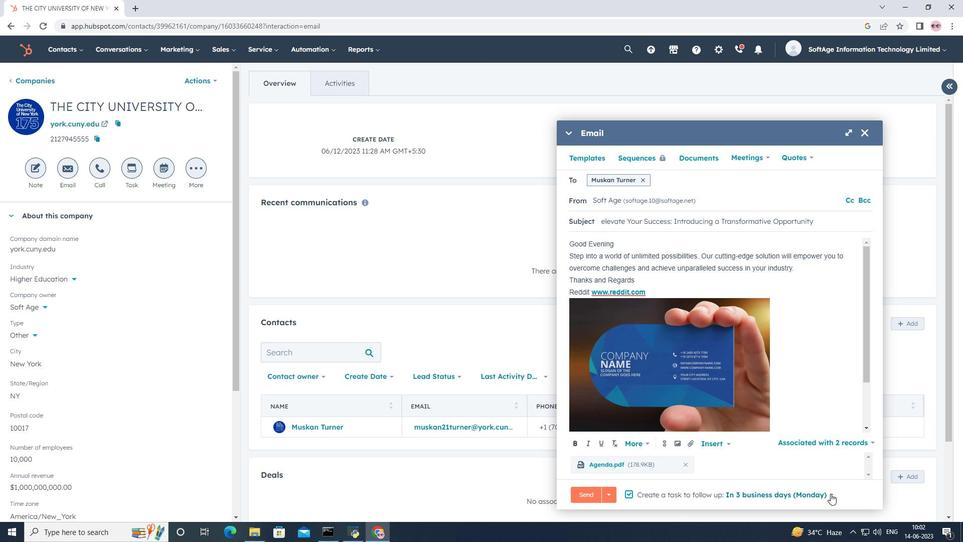 
Action: Mouse moved to (768, 382)
Screenshot: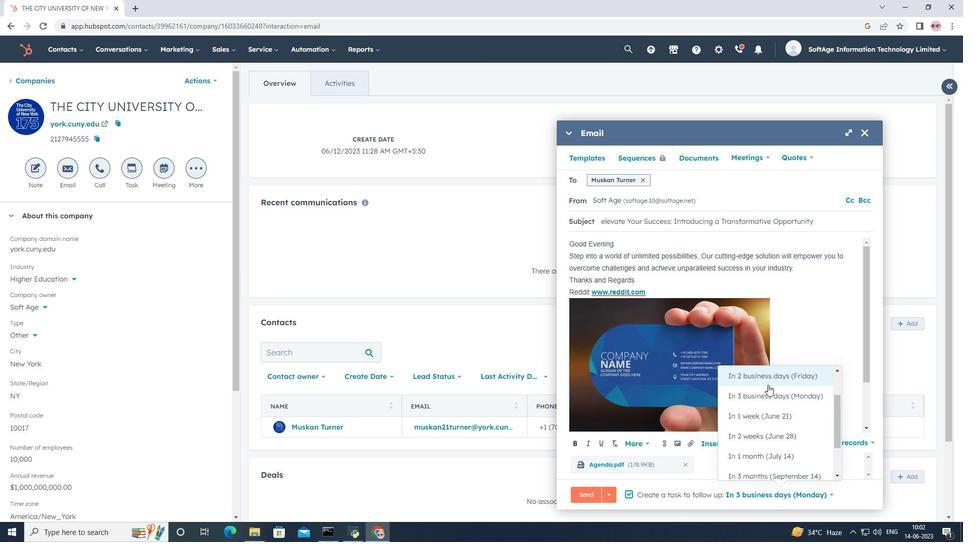 
Action: Mouse pressed left at (768, 382)
Screenshot: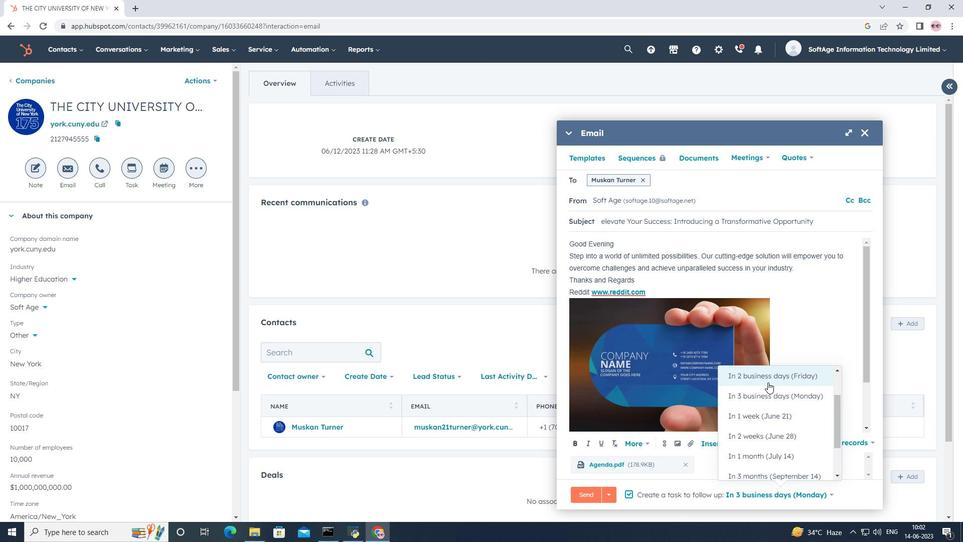 
Action: Mouse moved to (645, 178)
Screenshot: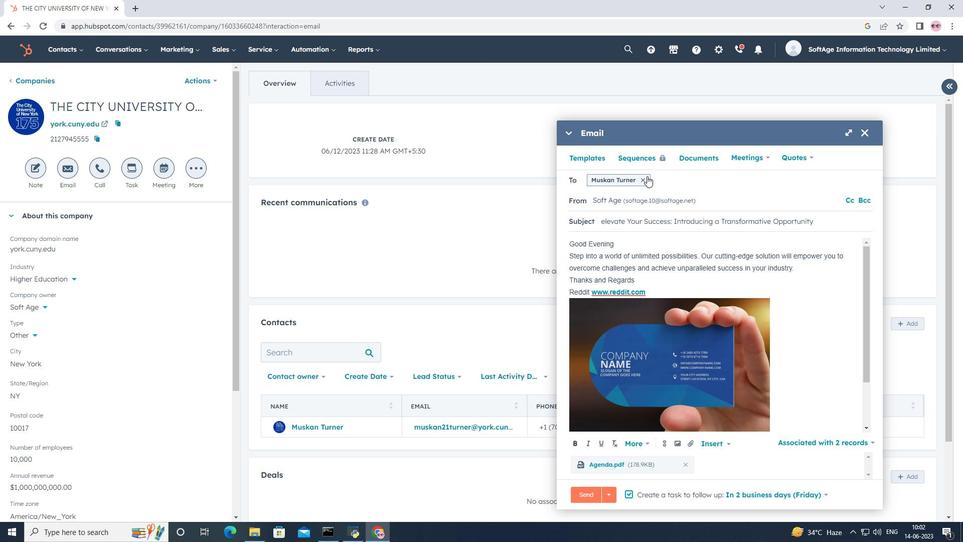 
Action: Mouse pressed left at (645, 178)
Screenshot: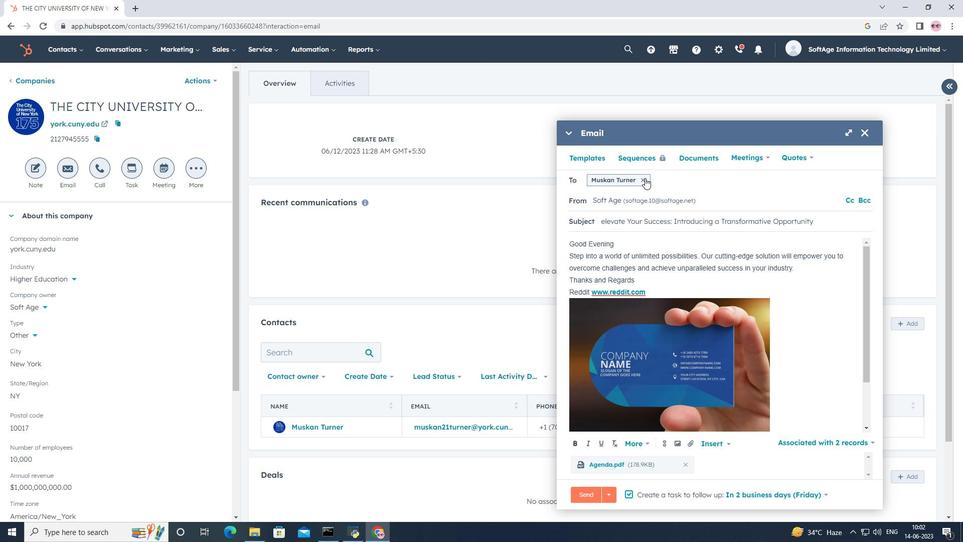 
Action: Mouse moved to (633, 181)
Screenshot: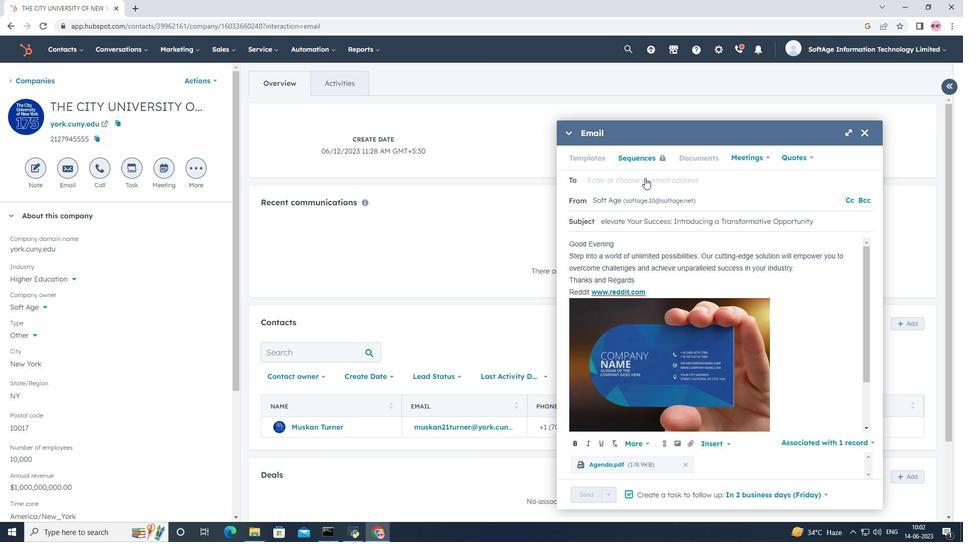 
Action: Mouse pressed left at (633, 181)
Screenshot: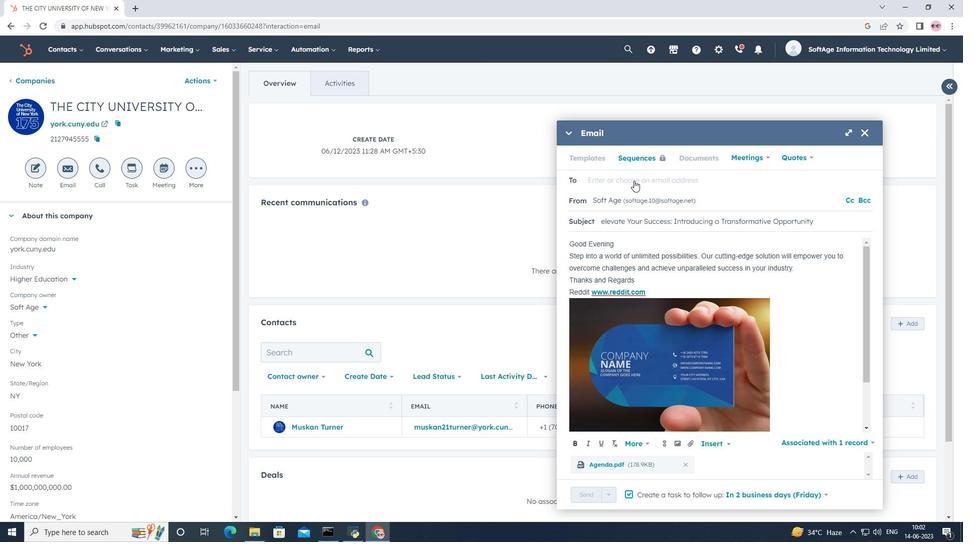 
Action: Mouse moved to (621, 230)
Screenshot: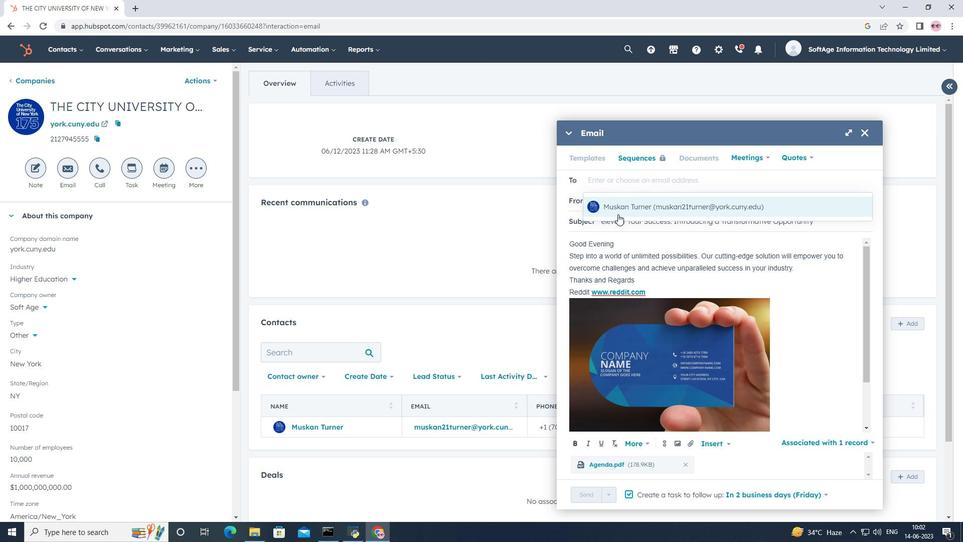 
Action: Mouse scrolled (621, 230) with delta (0, 0)
Screenshot: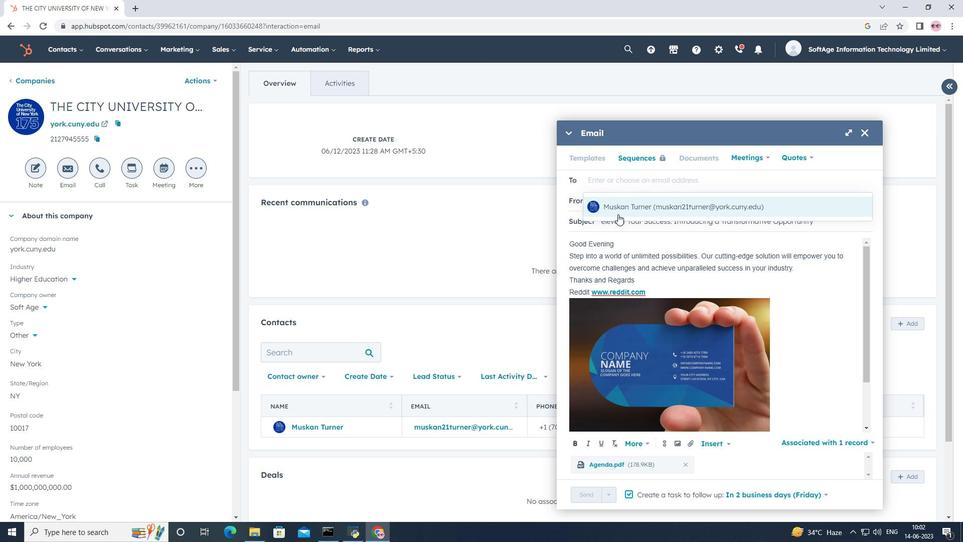 
Action: Mouse scrolled (621, 230) with delta (0, 0)
Screenshot: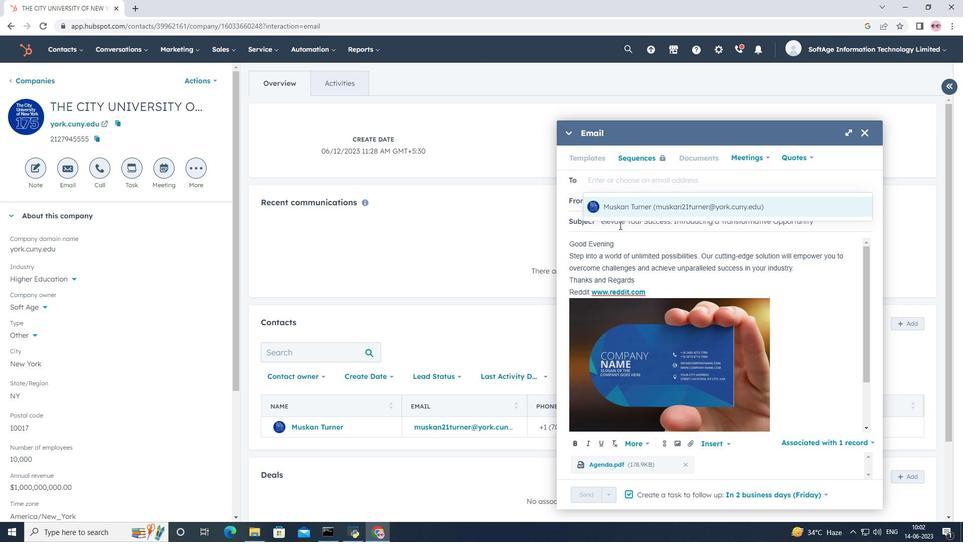 
Action: Mouse scrolled (621, 230) with delta (0, 0)
Screenshot: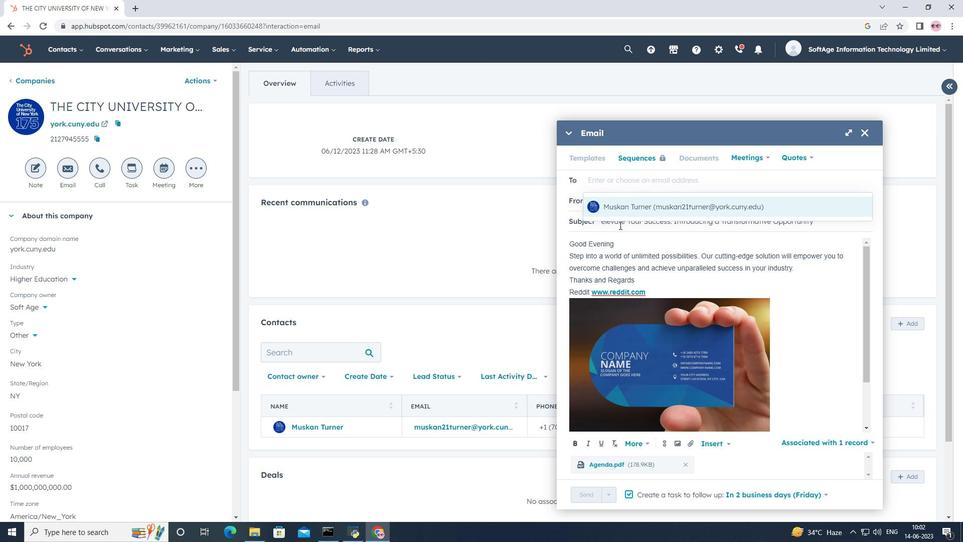 
Action: Mouse scrolled (621, 230) with delta (0, 0)
Screenshot: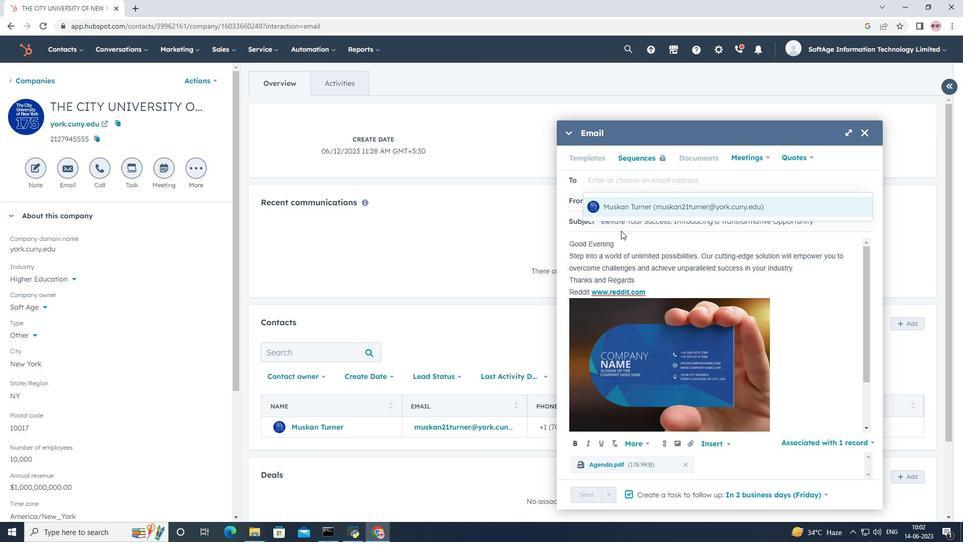 
Action: Mouse moved to (621, 225)
Screenshot: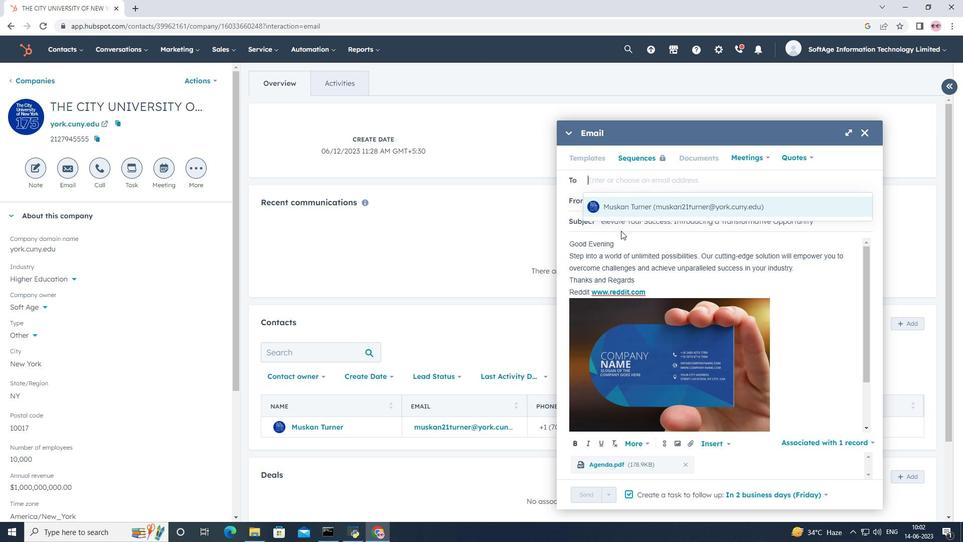 
Action: Mouse scrolled (621, 225) with delta (0, 0)
Screenshot: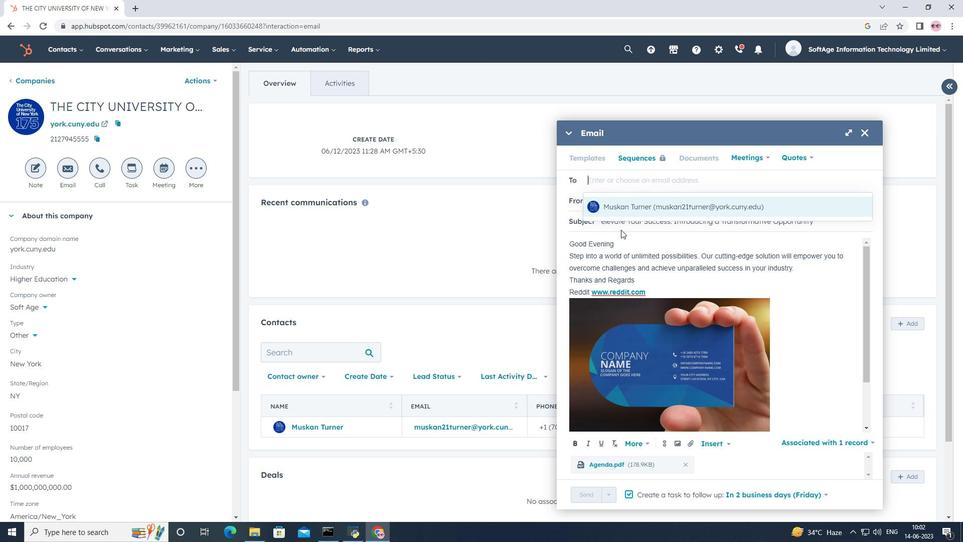 
Action: Mouse moved to (621, 223)
Screenshot: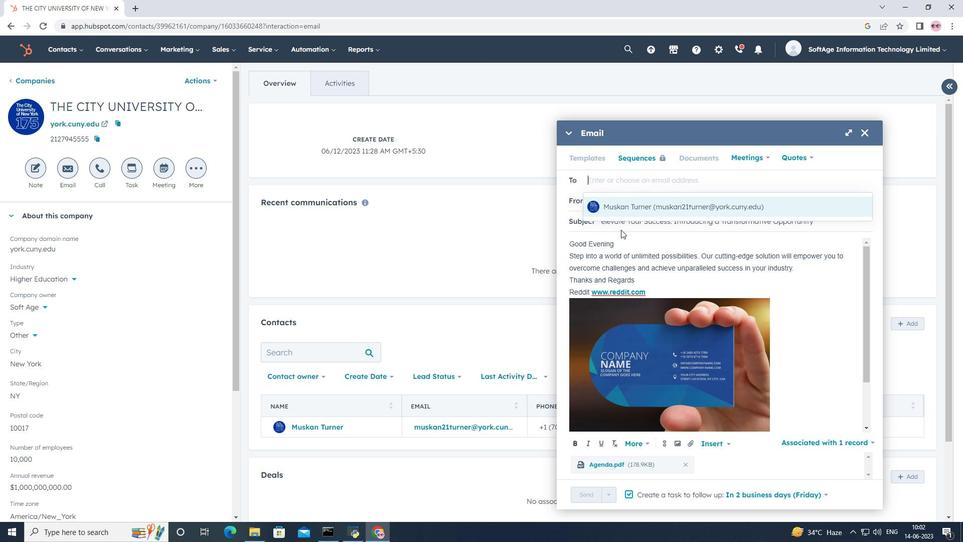 
Action: Mouse scrolled (621, 224) with delta (0, 0)
Screenshot: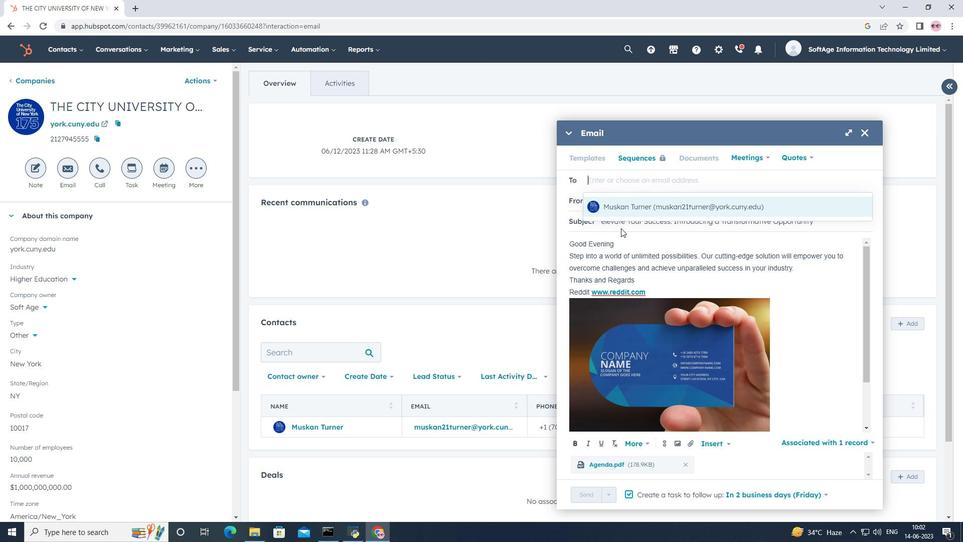 
Action: Mouse moved to (621, 223)
Screenshot: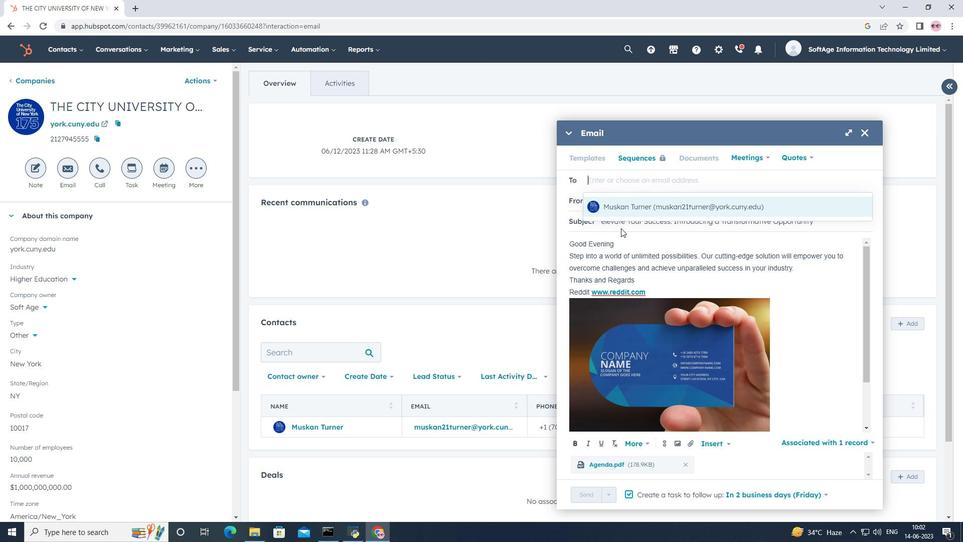 
Action: Mouse scrolled (621, 224) with delta (0, 0)
Screenshot: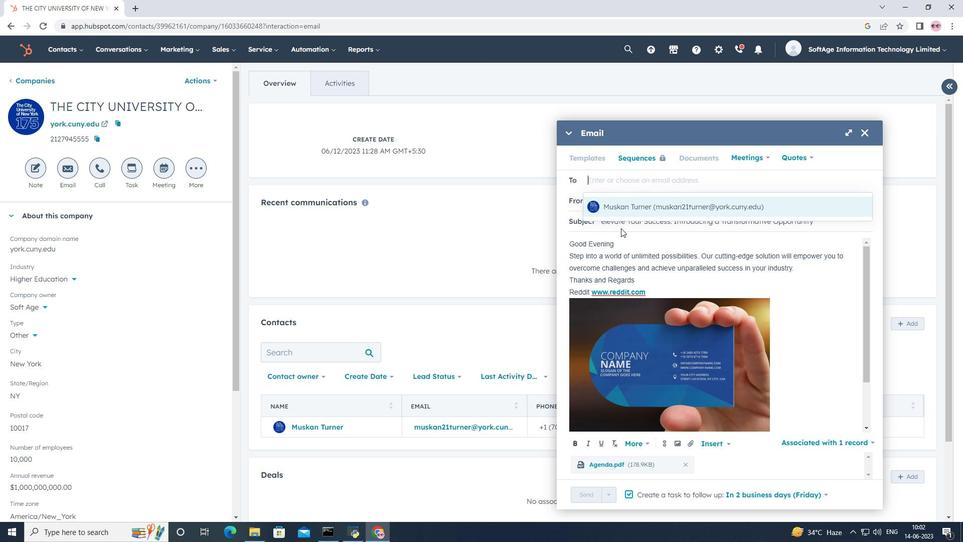 
Action: Mouse moved to (622, 222)
Screenshot: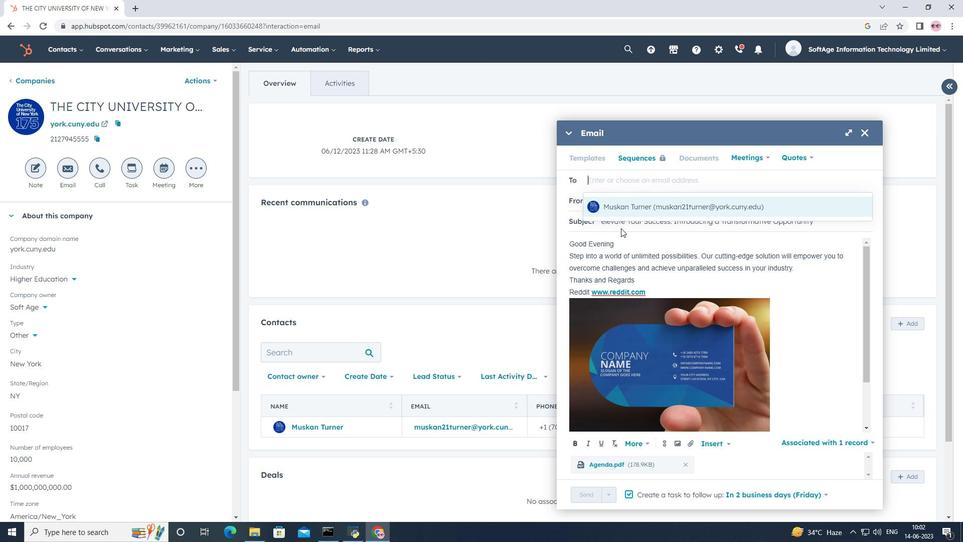 
Action: Mouse scrolled (622, 222) with delta (0, 0)
Screenshot: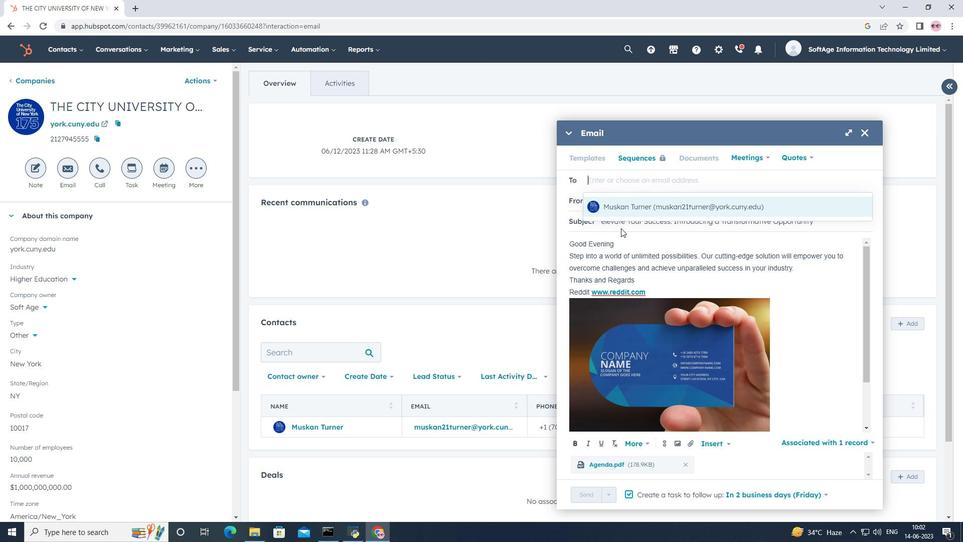 
Action: Mouse moved to (627, 210)
Screenshot: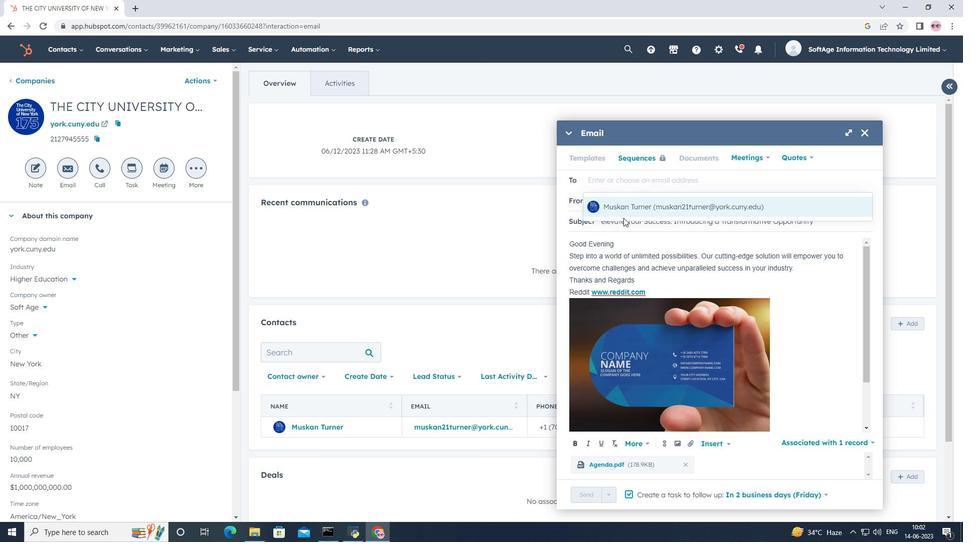 
Action: Mouse pressed left at (627, 210)
Screenshot: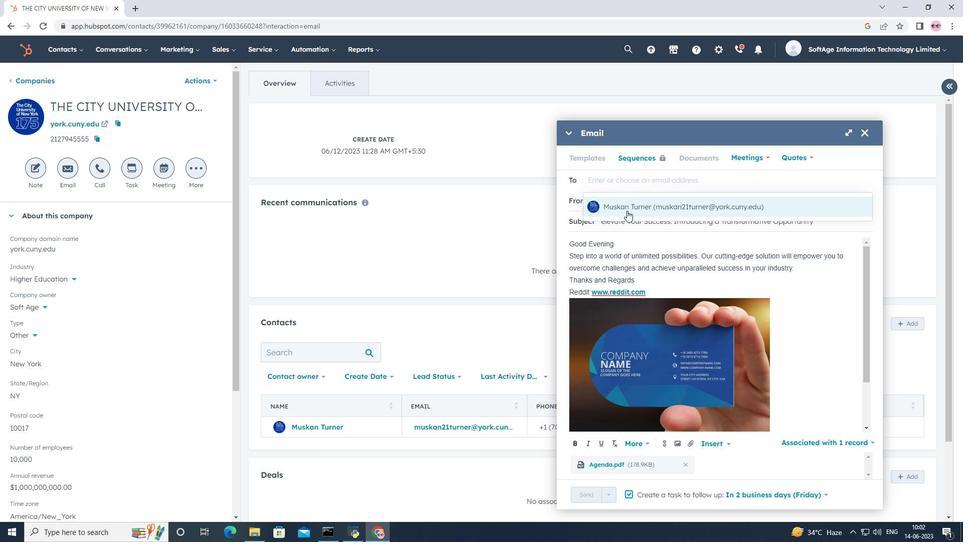 
Action: Mouse moved to (591, 492)
Screenshot: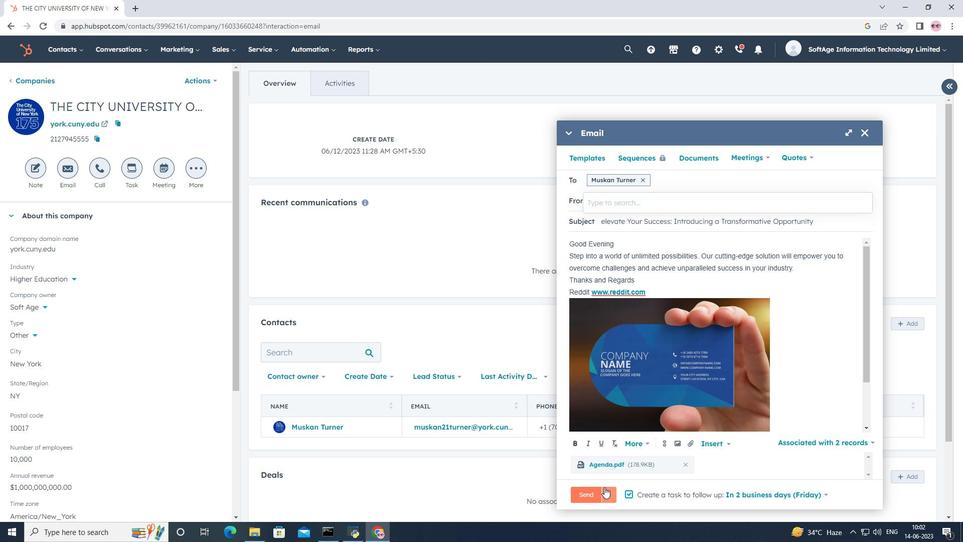 
Action: Mouse pressed left at (591, 492)
Screenshot: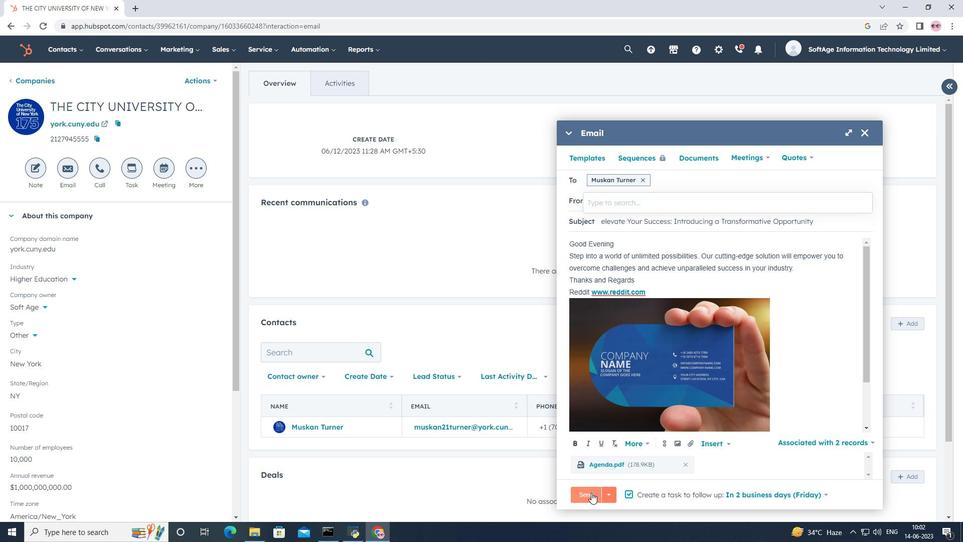 
Action: Mouse moved to (632, 427)
Screenshot: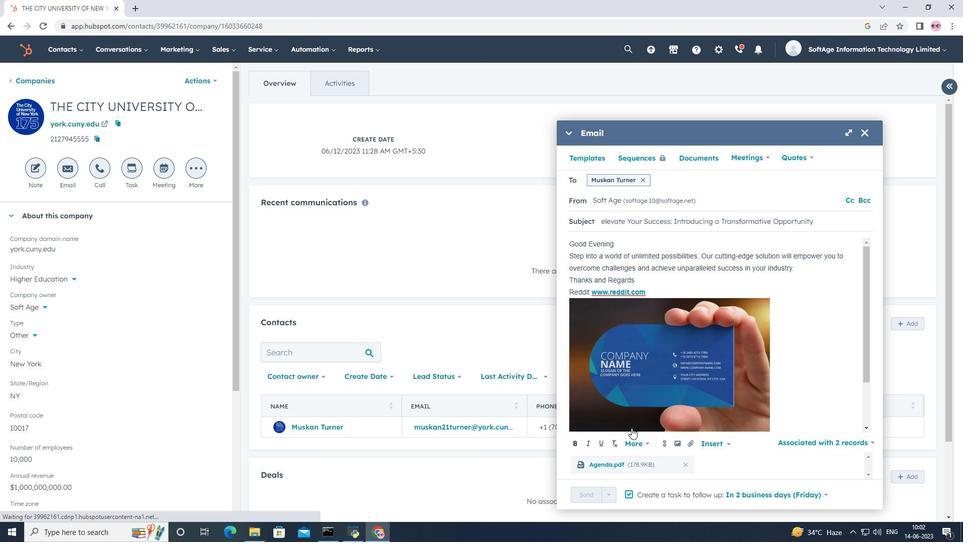 
Action: Mouse scrolled (632, 428) with delta (0, 0)
Screenshot: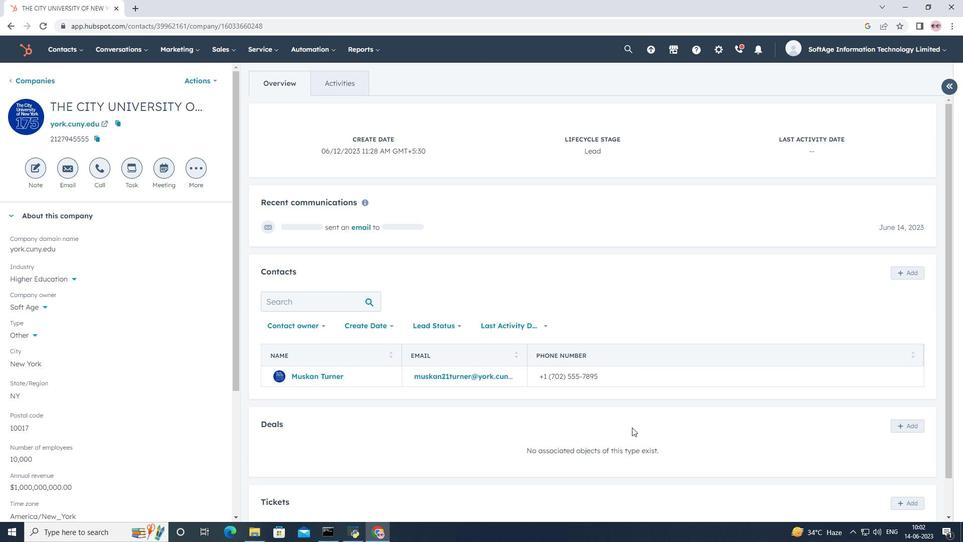 
Action: Mouse scrolled (632, 428) with delta (0, 0)
Screenshot: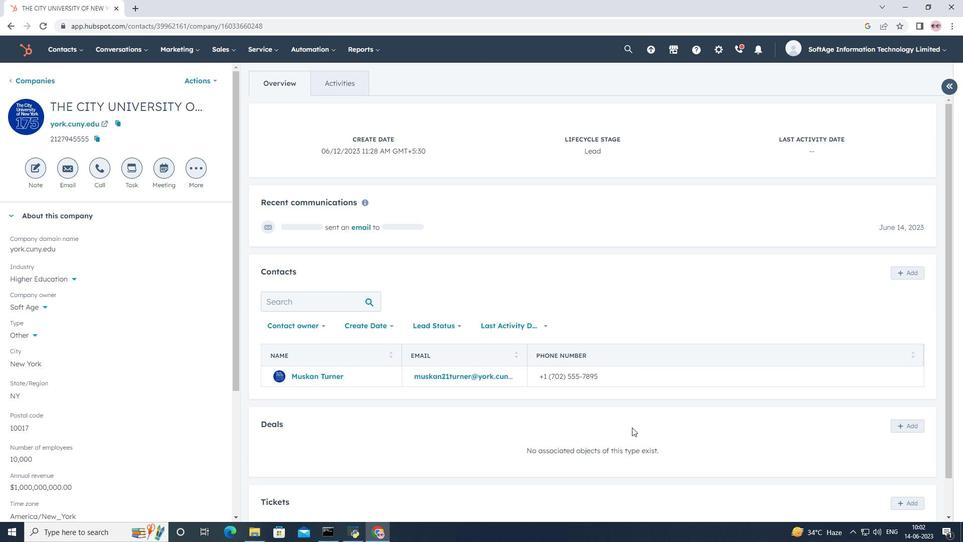 
Action: Mouse scrolled (632, 428) with delta (0, 0)
Screenshot: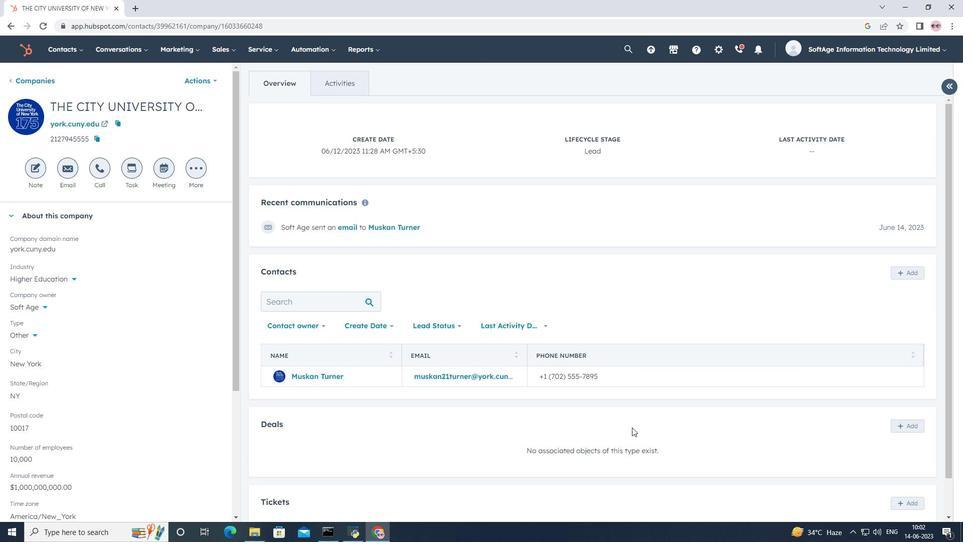 
Action: Mouse scrolled (632, 428) with delta (0, 0)
Screenshot: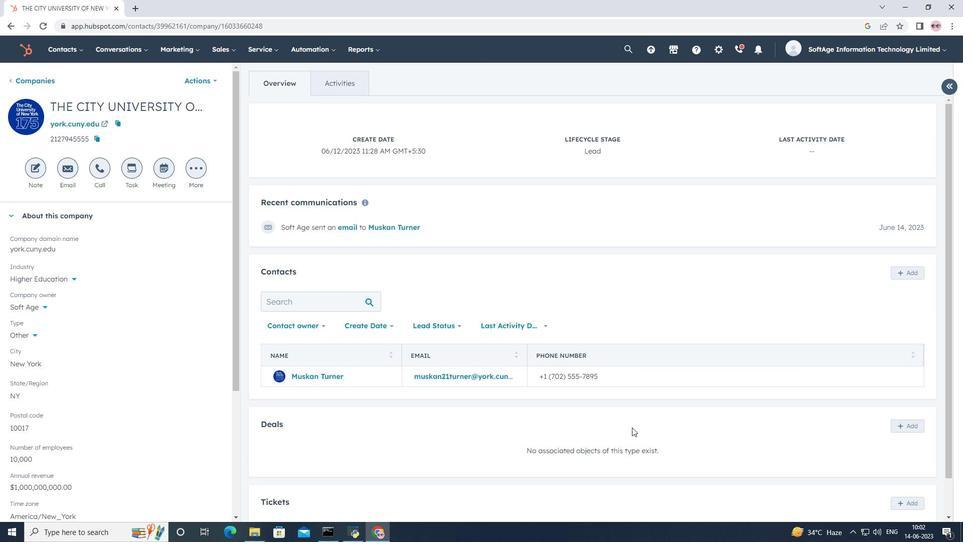 
Action: Mouse scrolled (632, 428) with delta (0, 0)
Screenshot: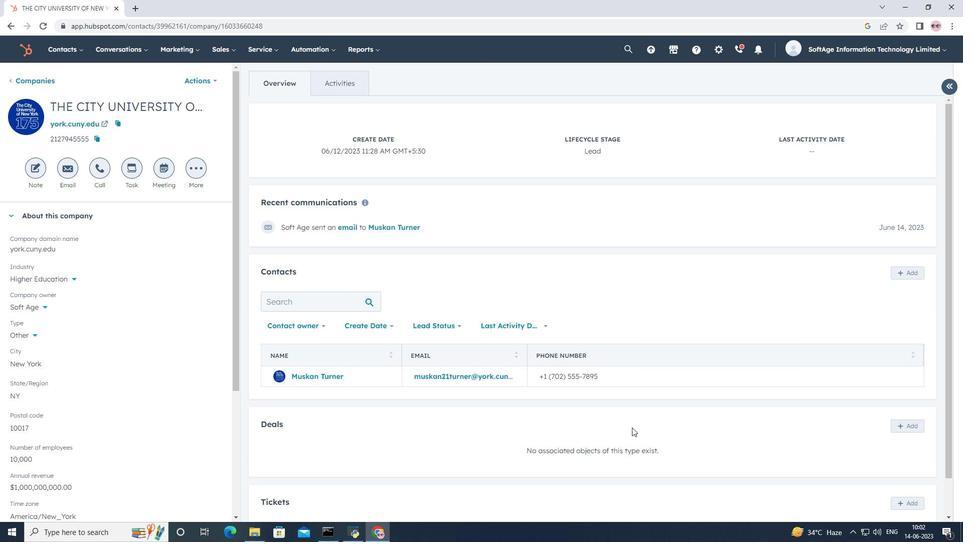 
Action: Mouse moved to (627, 273)
Screenshot: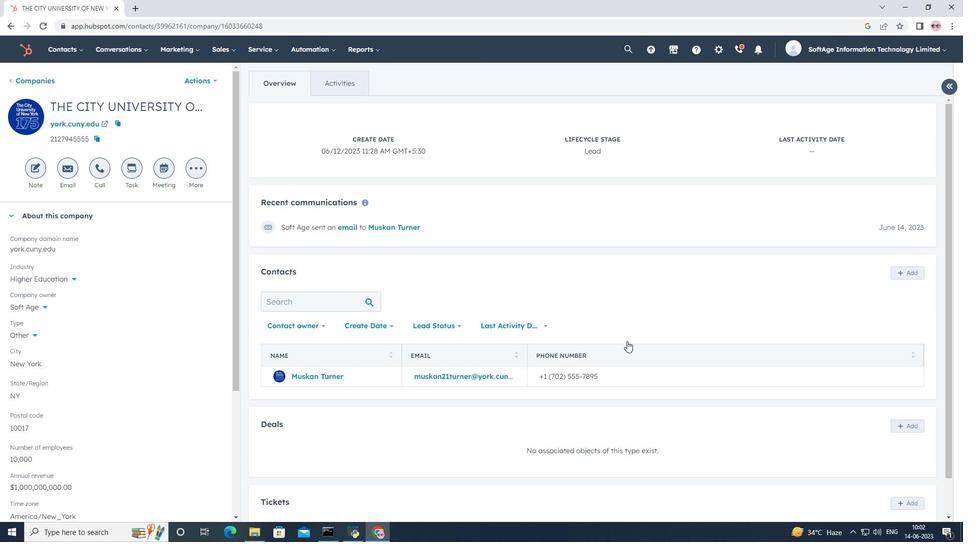 
Action: Mouse scrolled (627, 273) with delta (0, 0)
Screenshot: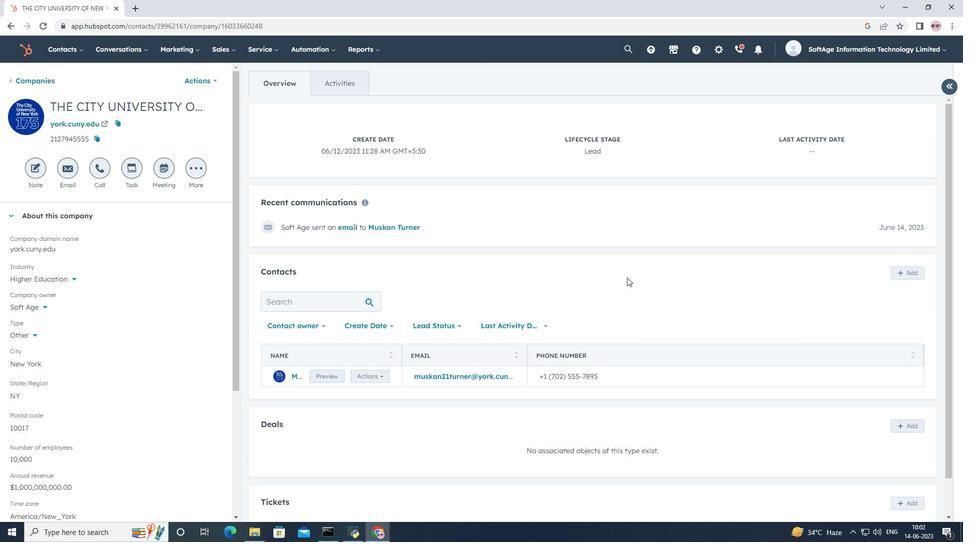 
Action: Mouse scrolled (627, 273) with delta (0, 0)
Screenshot: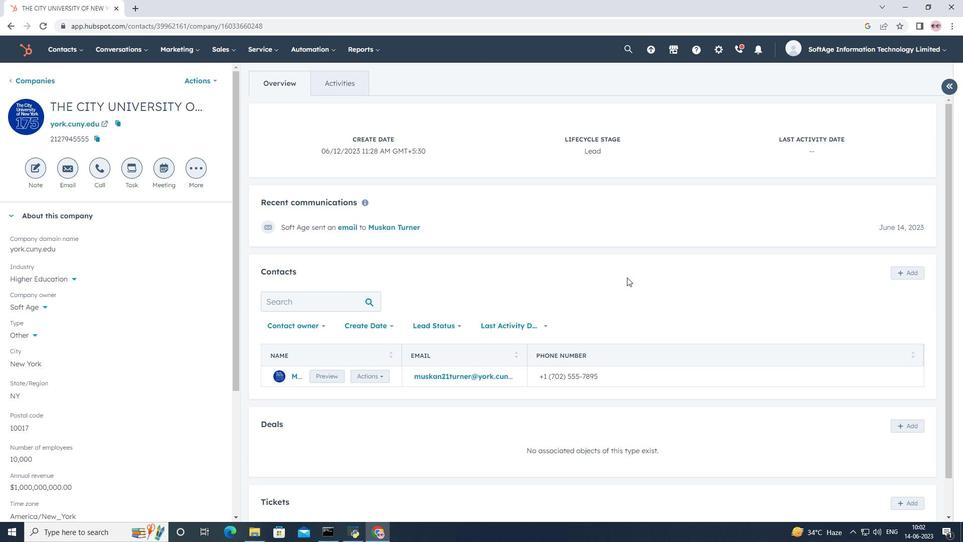 
Action: Mouse scrolled (627, 273) with delta (0, 0)
Screenshot: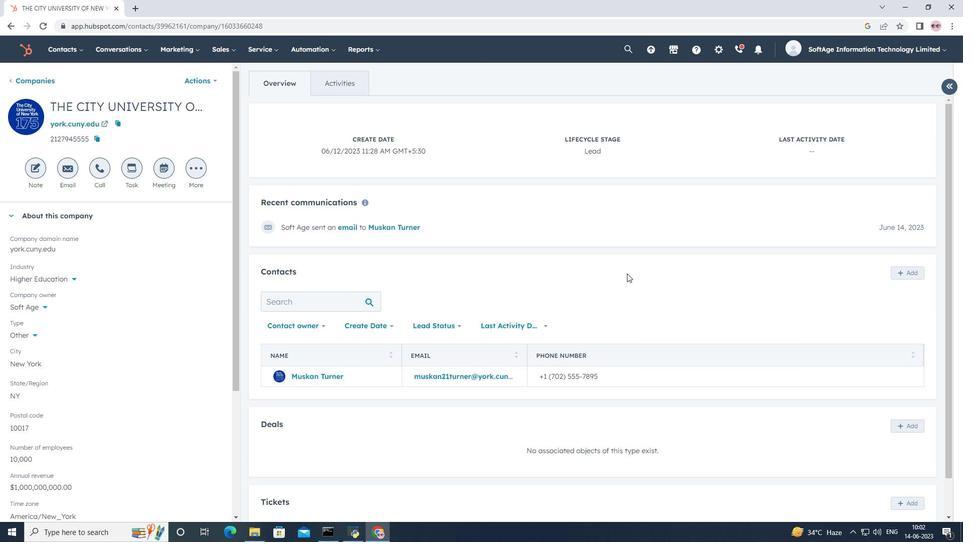
Action: Mouse scrolled (627, 273) with delta (0, 0)
Screenshot: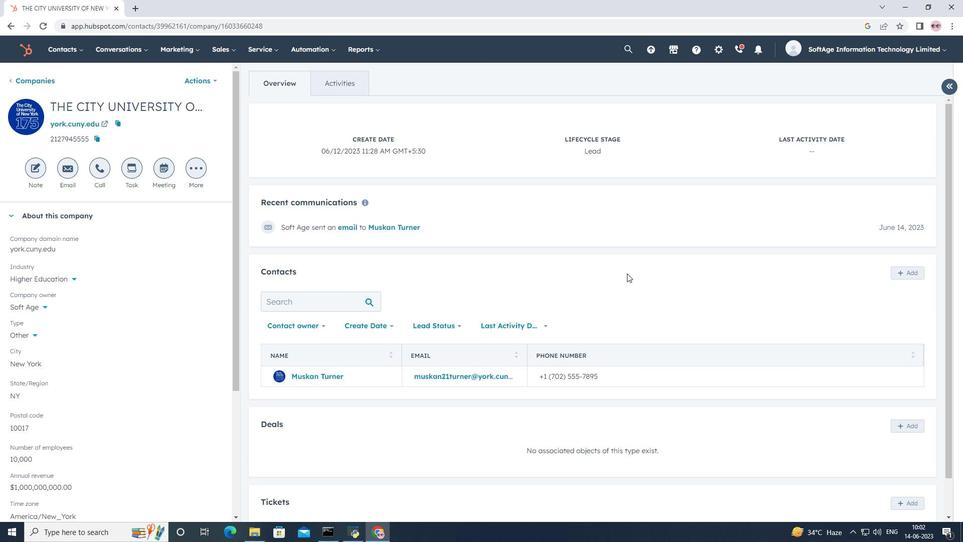 
Action: Mouse moved to (627, 275)
Screenshot: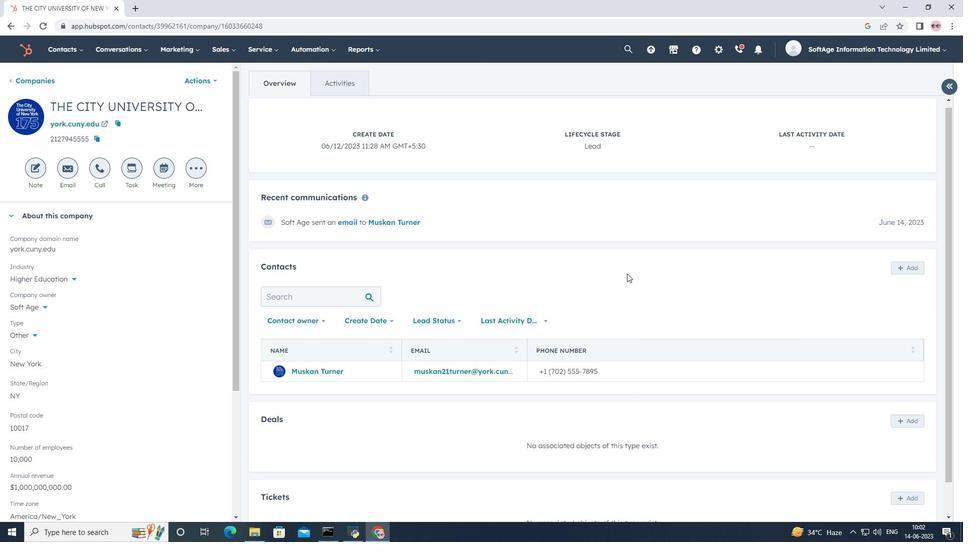 
Action: Mouse scrolled (627, 274) with delta (0, 0)
Screenshot: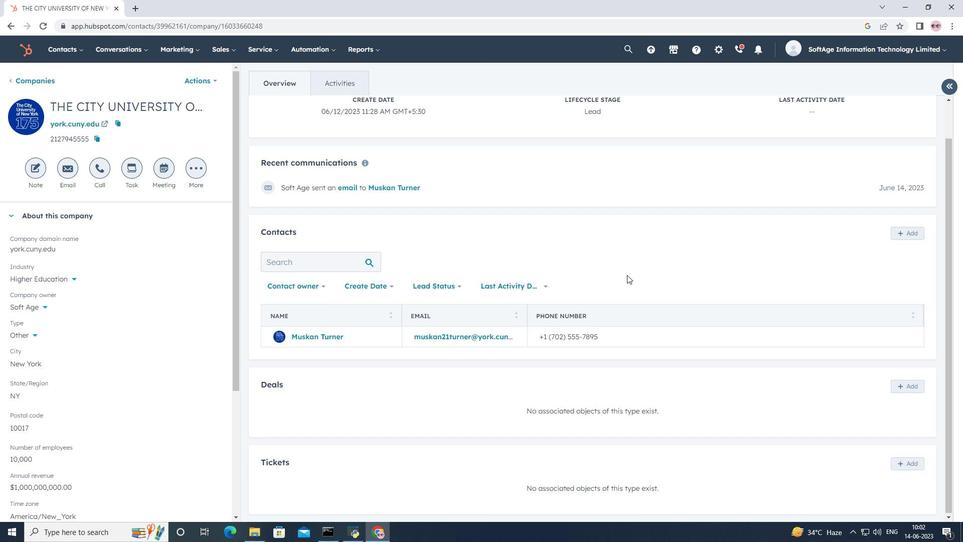 
Action: Mouse scrolled (627, 275) with delta (0, 0)
Screenshot: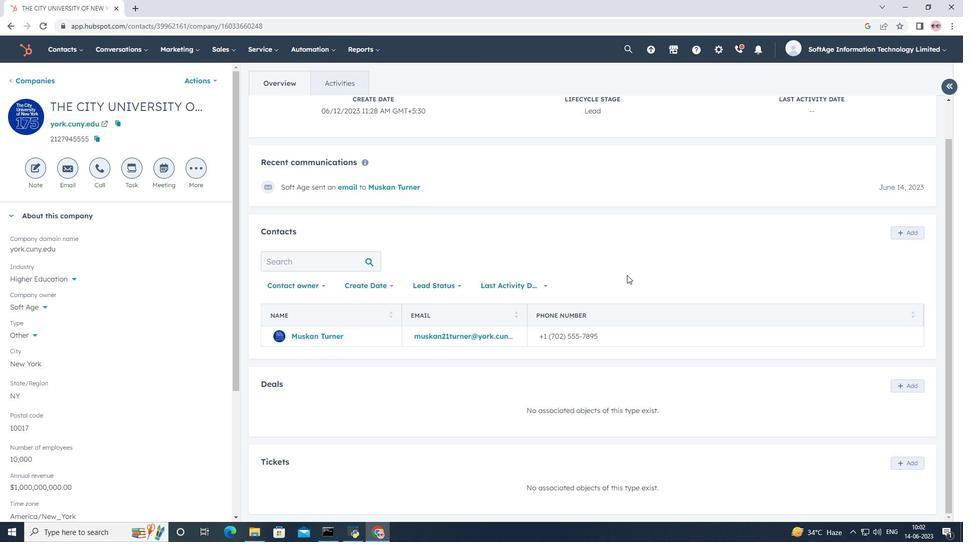 
Action: Mouse scrolled (627, 274) with delta (0, 0)
Screenshot: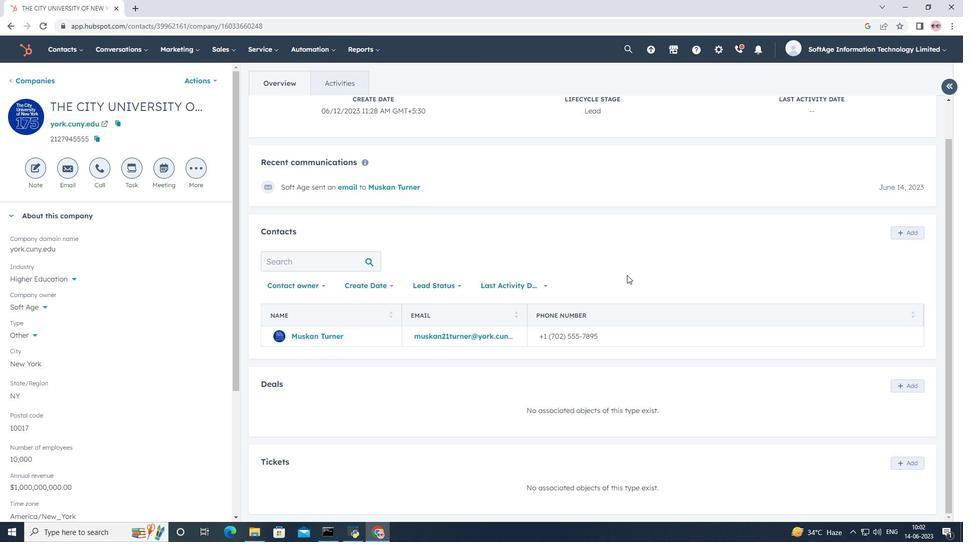 
Action: Mouse moved to (628, 279)
Screenshot: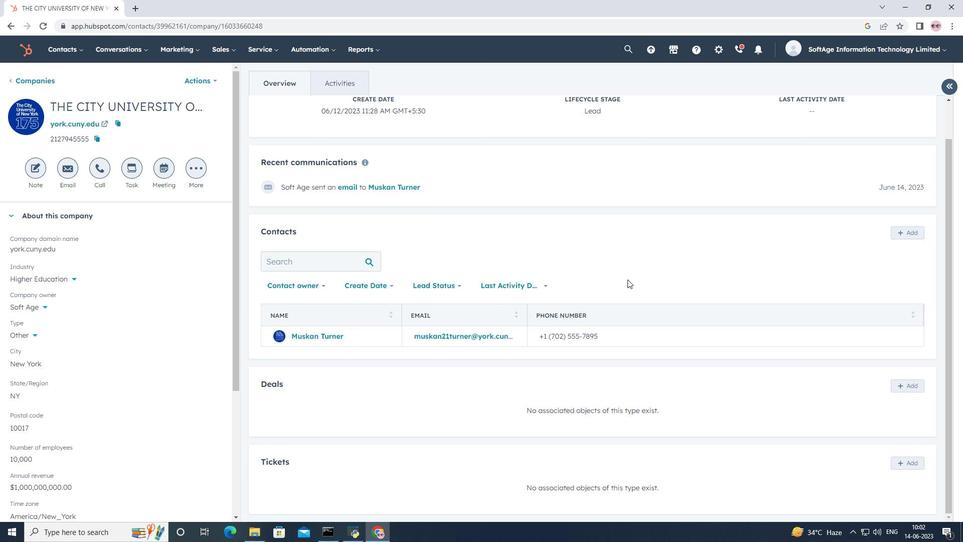 
